 Task: Find connections with filter location Mulgund with filter topic #workingathomewith filter profile language Spanish with filter current company Ampere Electric Vehicles with filter school Lakshmi Narain College of Technology, Kalchuri Nagar, Raisen Road, Post Klua, Bhopal-462021 with filter industry Renewable Energy Equipment Manufacturing with filter service category Typing with filter keywords title Researcher
Action: Mouse moved to (494, 60)
Screenshot: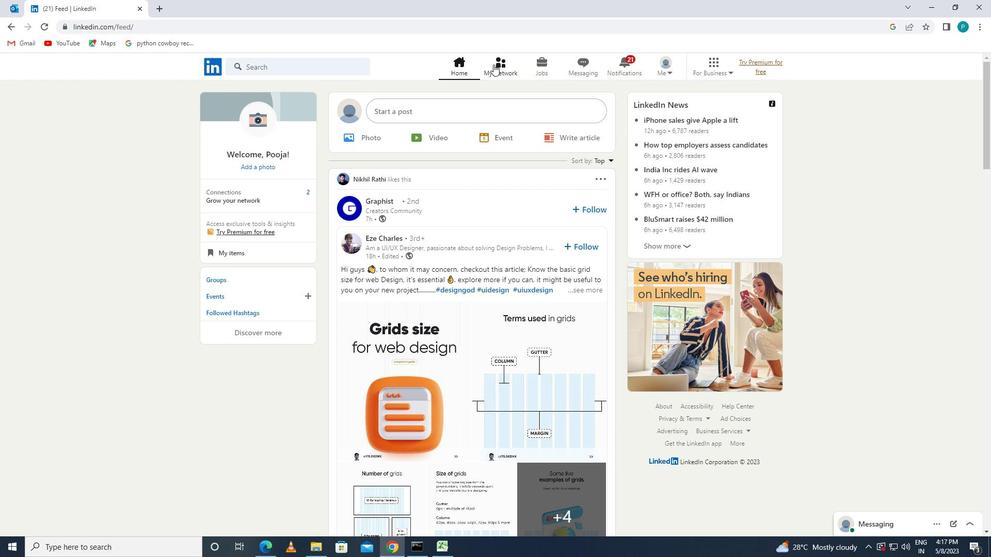 
Action: Mouse pressed left at (494, 60)
Screenshot: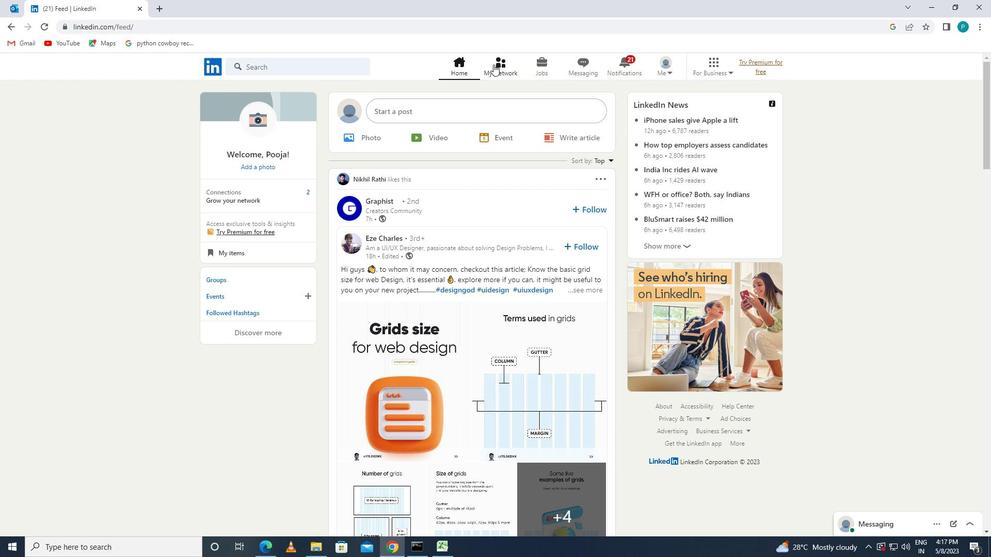 
Action: Mouse moved to (256, 119)
Screenshot: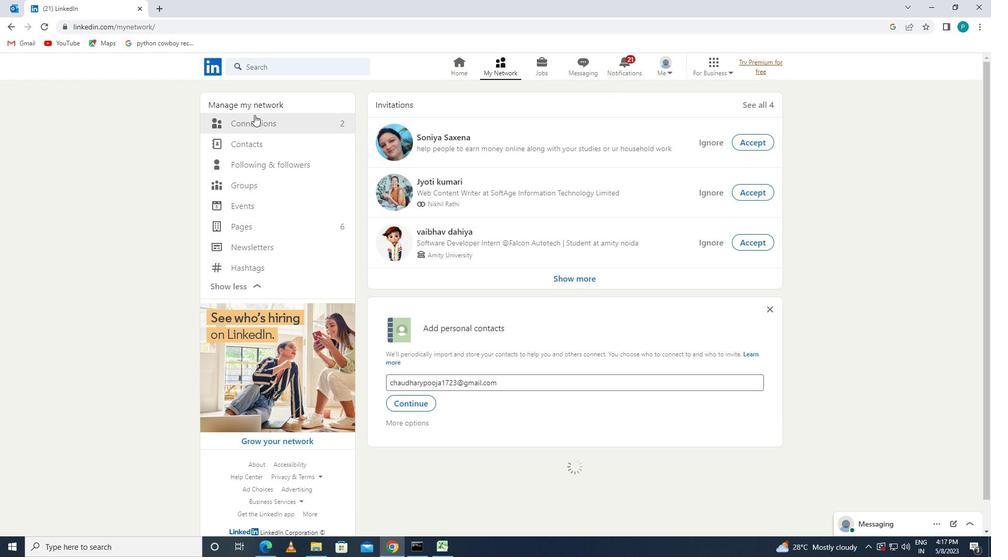 
Action: Mouse pressed left at (256, 119)
Screenshot: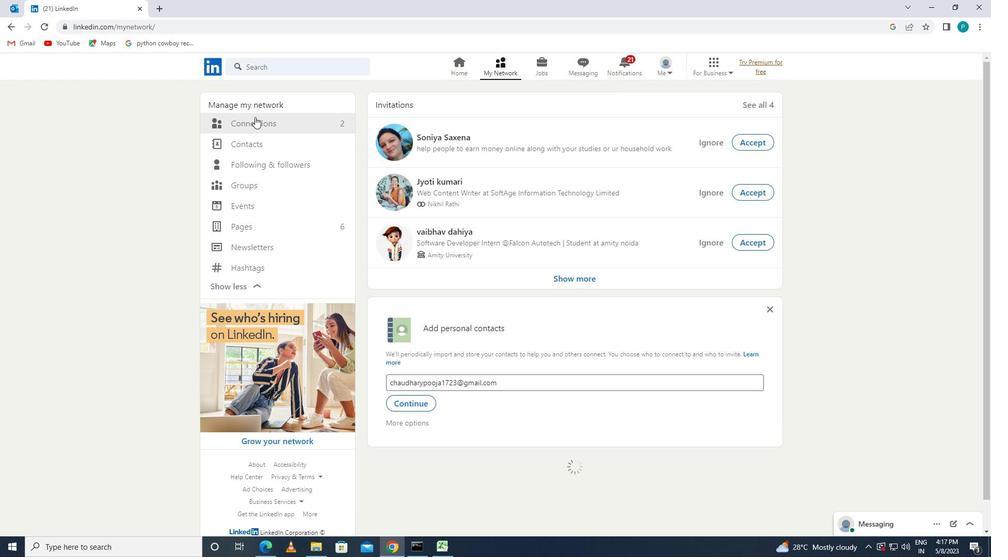 
Action: Mouse moved to (585, 129)
Screenshot: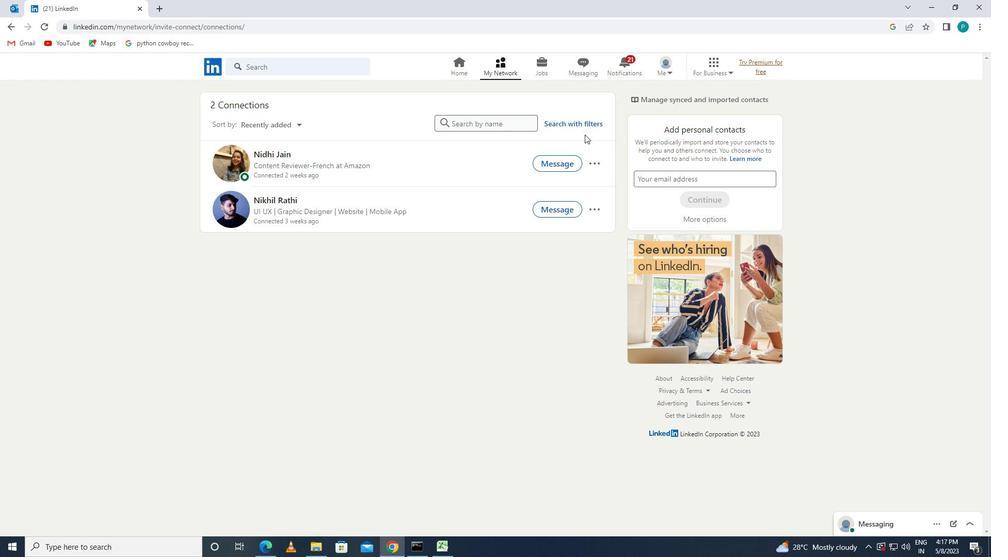 
Action: Mouse pressed left at (585, 129)
Screenshot: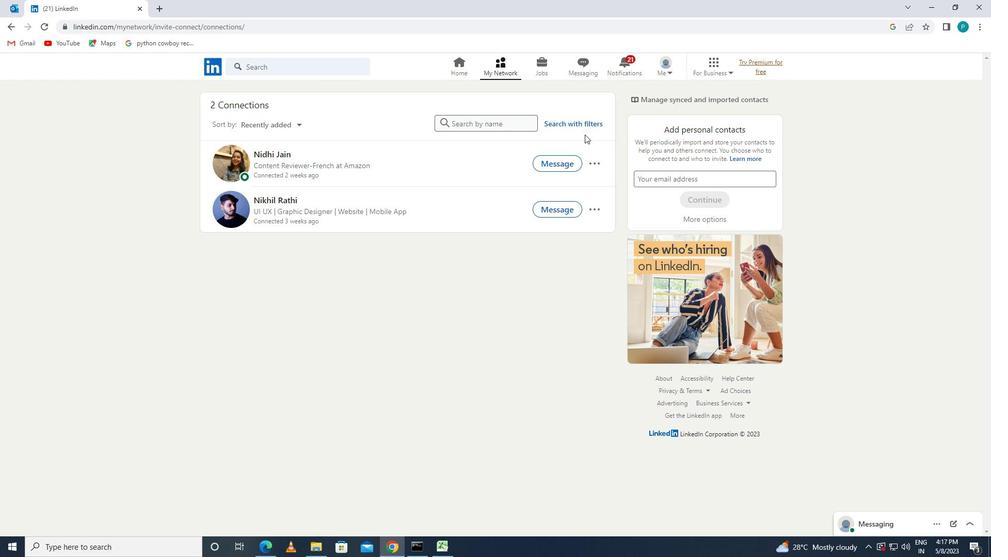 
Action: Mouse moved to (579, 126)
Screenshot: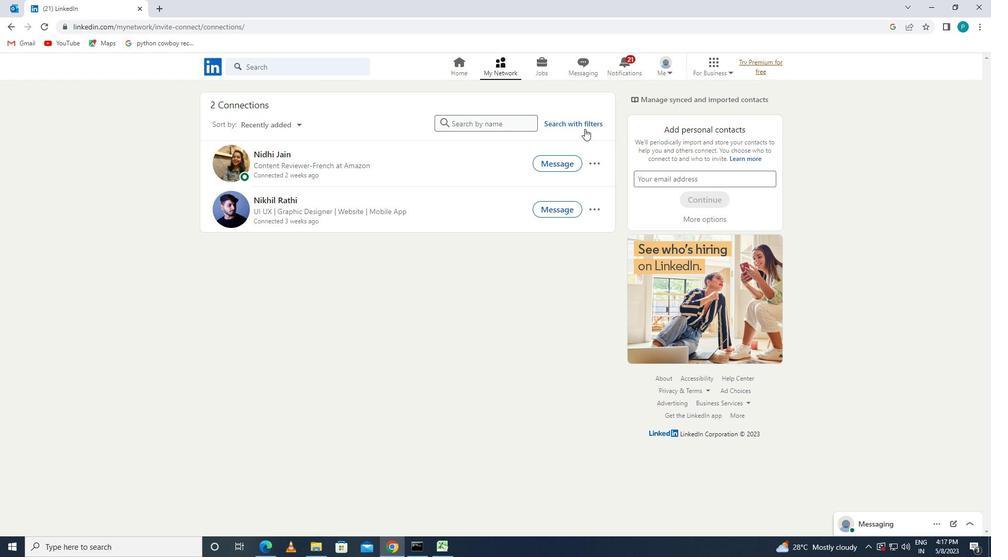 
Action: Mouse pressed left at (579, 126)
Screenshot: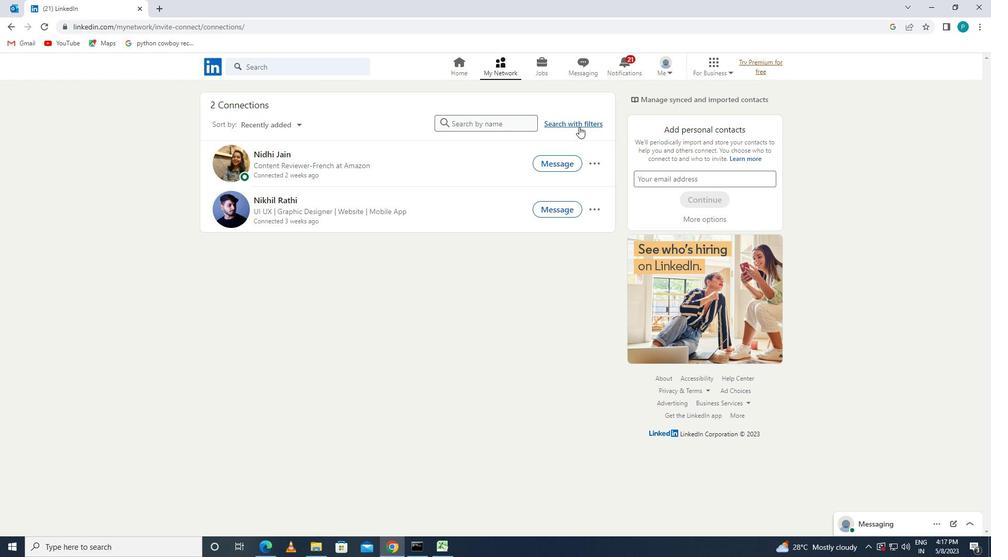 
Action: Mouse moved to (538, 94)
Screenshot: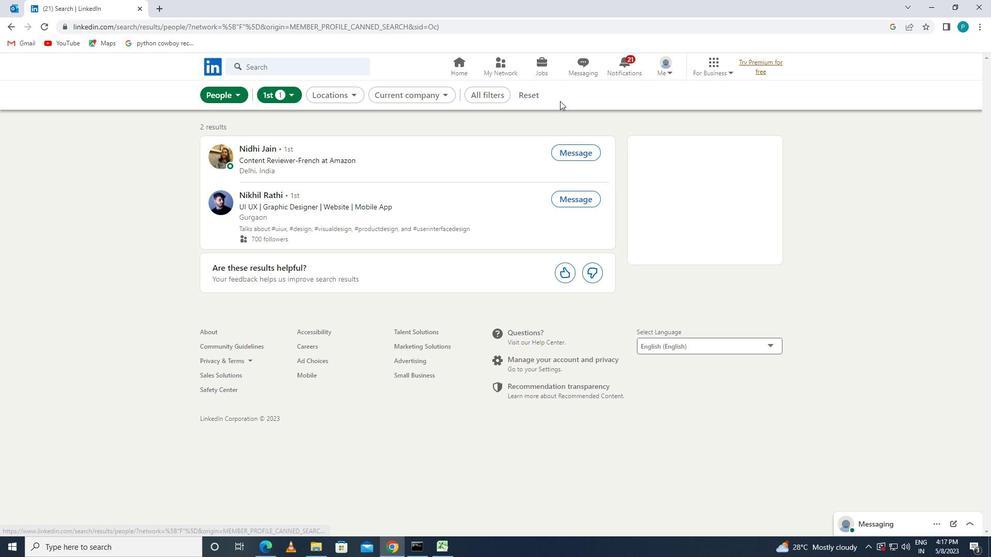 
Action: Mouse pressed left at (538, 94)
Screenshot: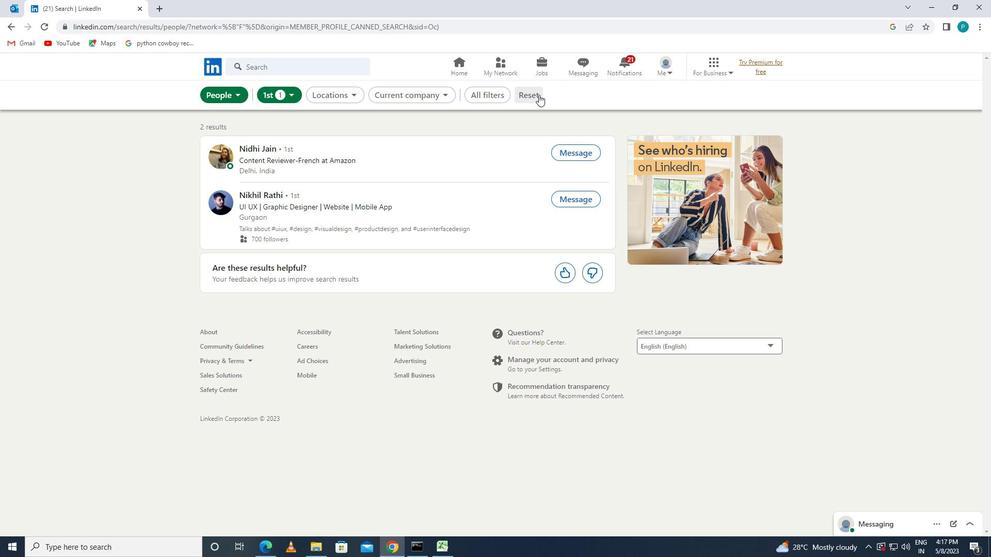 
Action: Mouse moved to (514, 94)
Screenshot: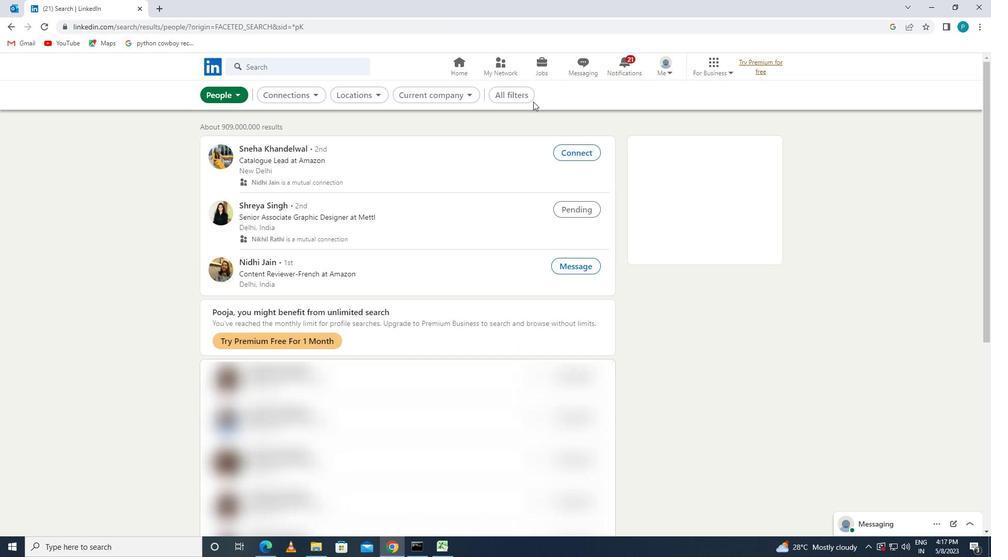 
Action: Mouse pressed left at (514, 94)
Screenshot: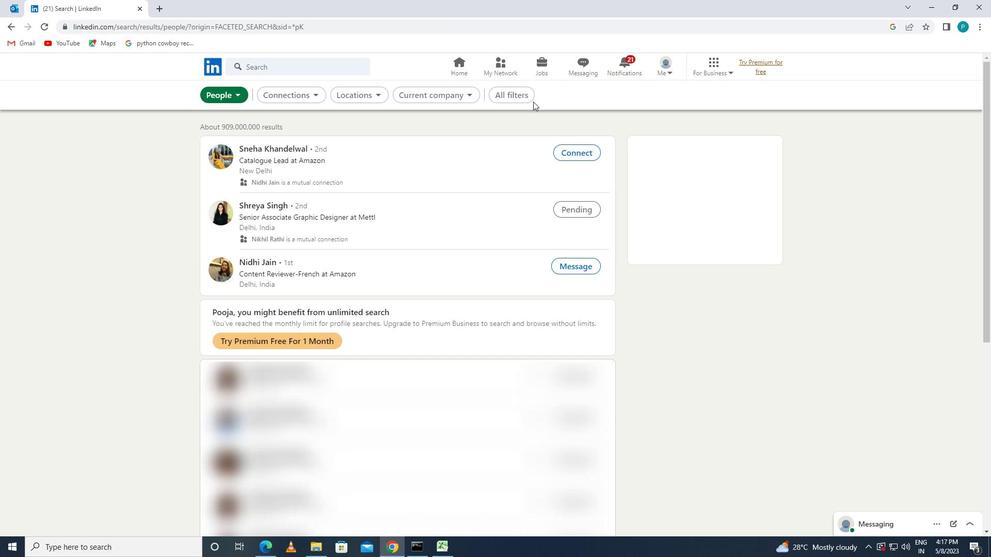
Action: Mouse moved to (754, 215)
Screenshot: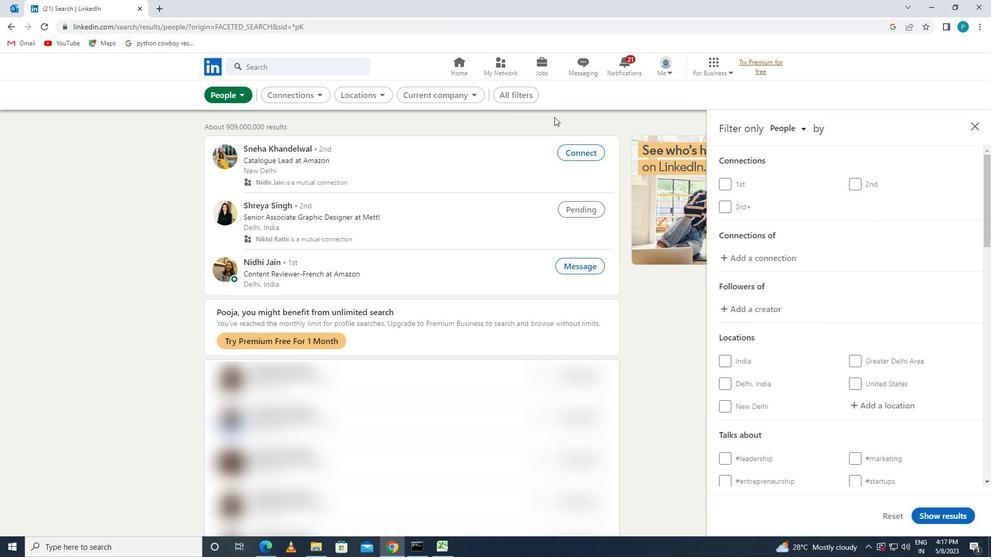 
Action: Mouse scrolled (754, 214) with delta (0, 0)
Screenshot: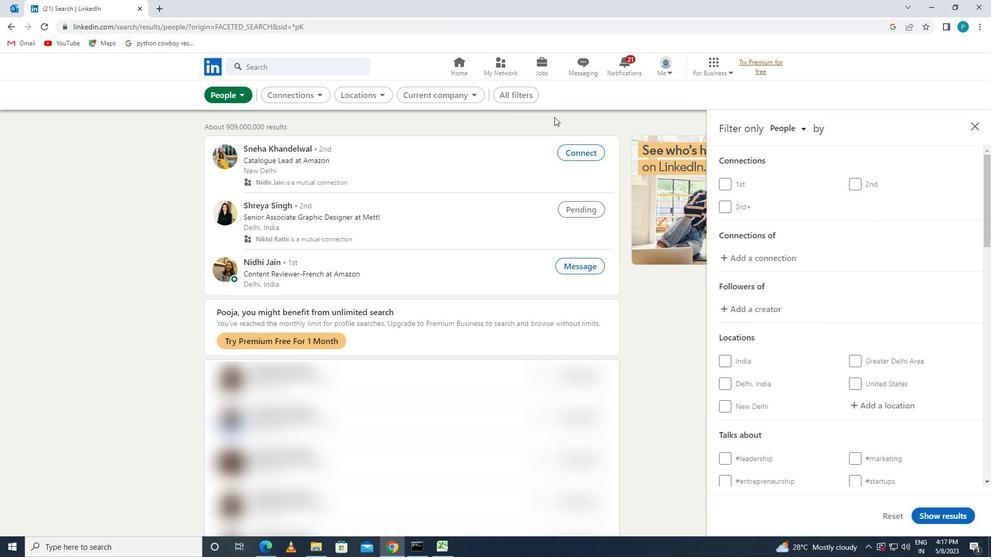
Action: Mouse moved to (756, 218)
Screenshot: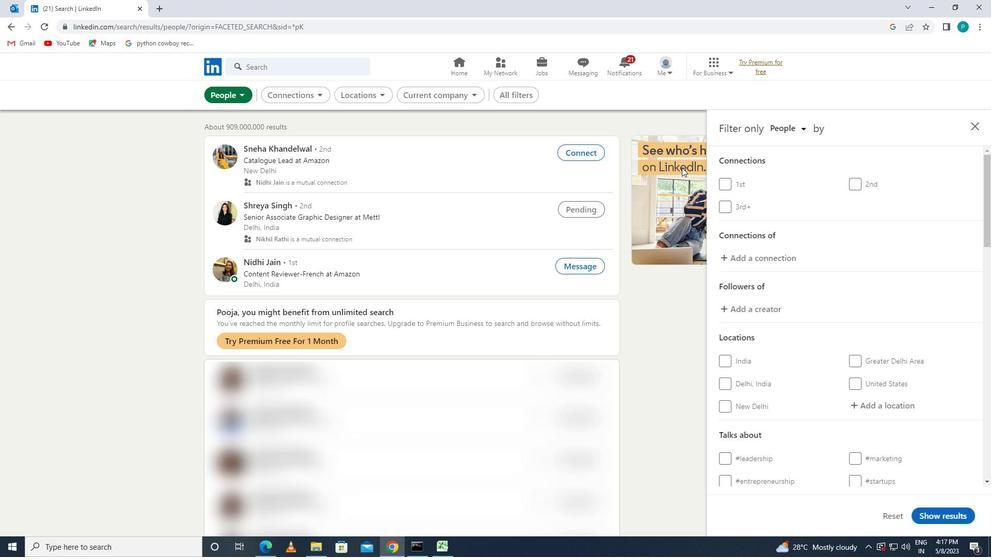 
Action: Mouse scrolled (756, 217) with delta (0, 0)
Screenshot: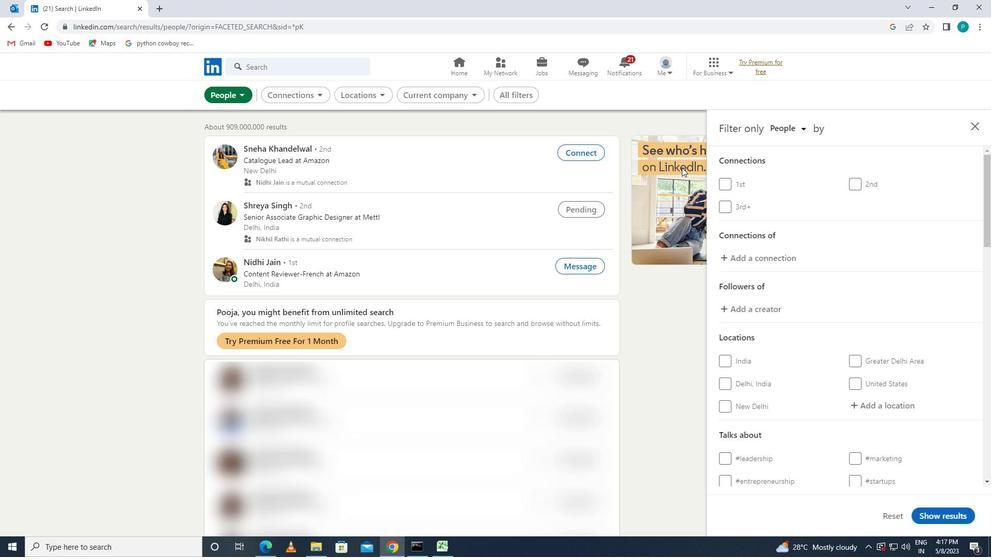 
Action: Mouse moved to (896, 327)
Screenshot: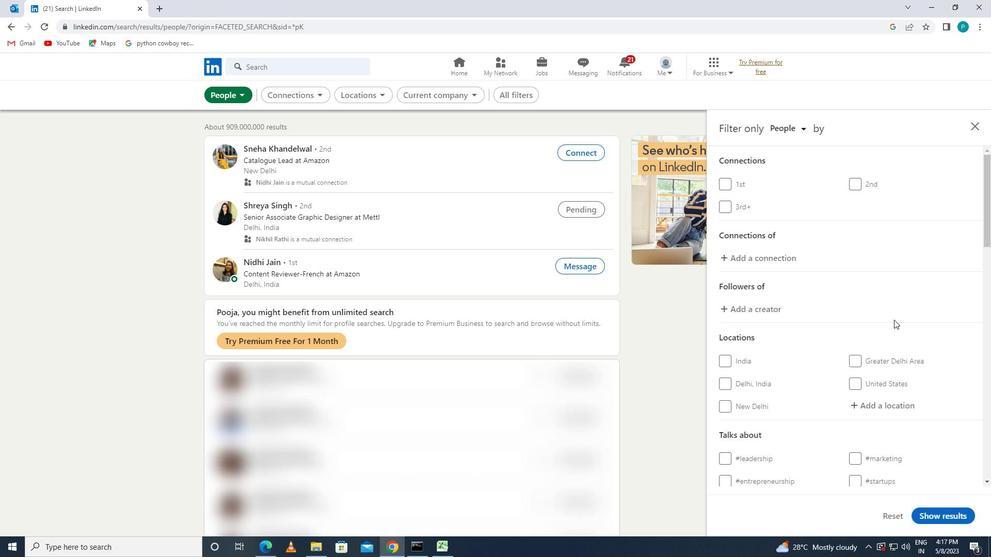 
Action: Mouse scrolled (896, 327) with delta (0, 0)
Screenshot: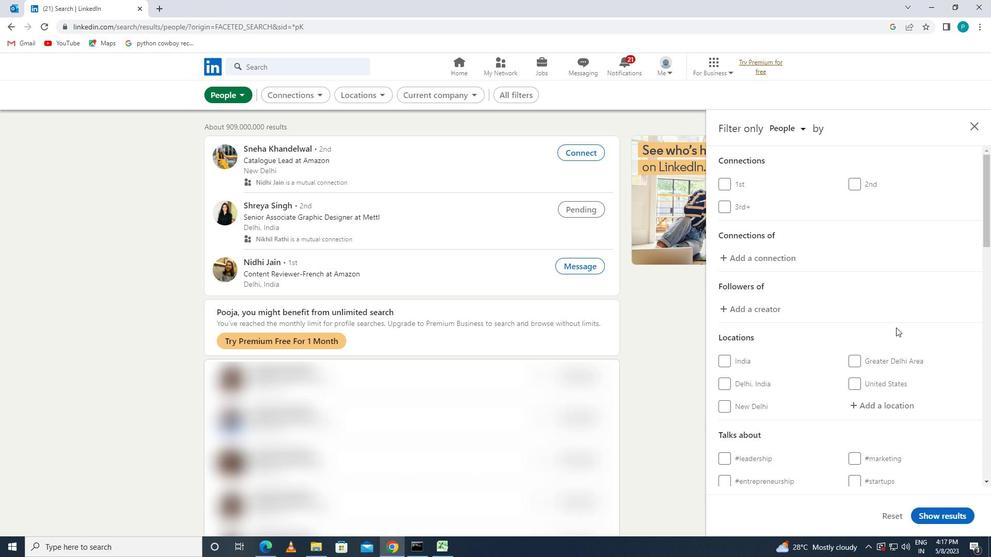 
Action: Mouse moved to (860, 254)
Screenshot: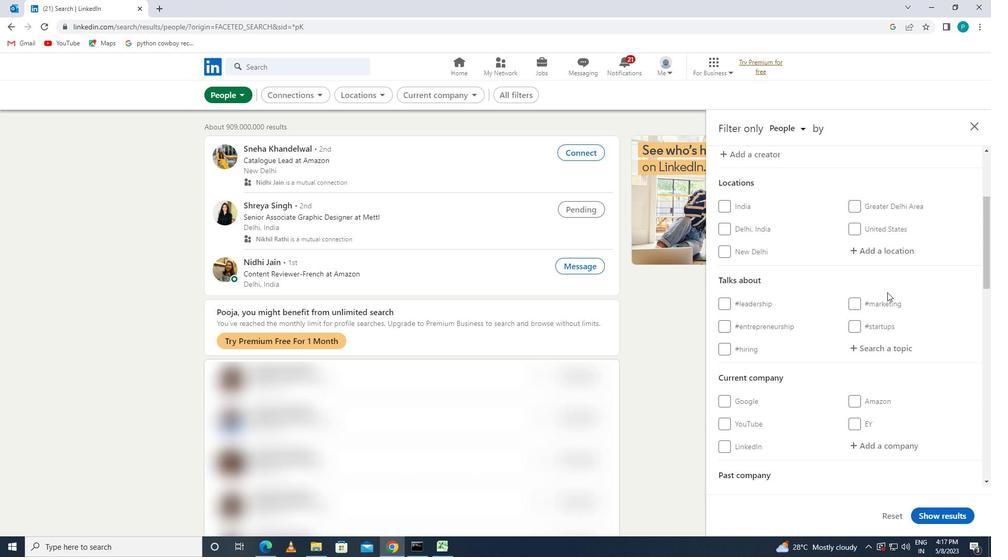 
Action: Mouse pressed left at (860, 254)
Screenshot: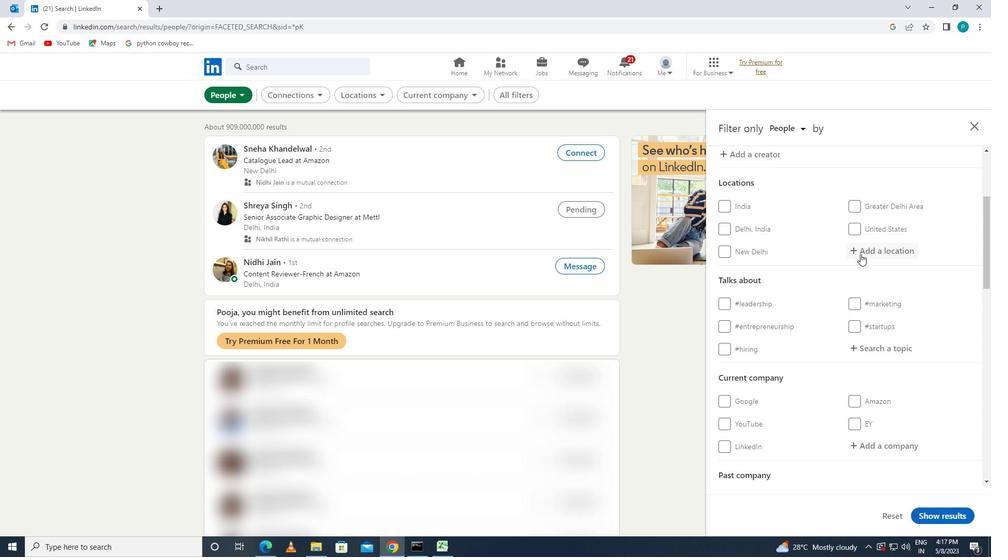 
Action: Key pressed <Key.caps_lock>m<Key.caps_lock>ulgund
Screenshot: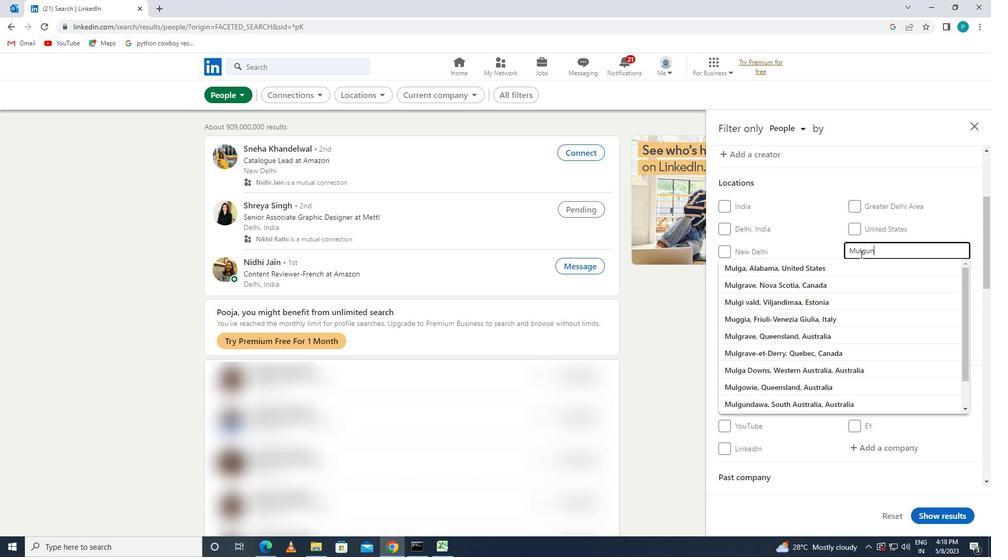 
Action: Mouse moved to (875, 348)
Screenshot: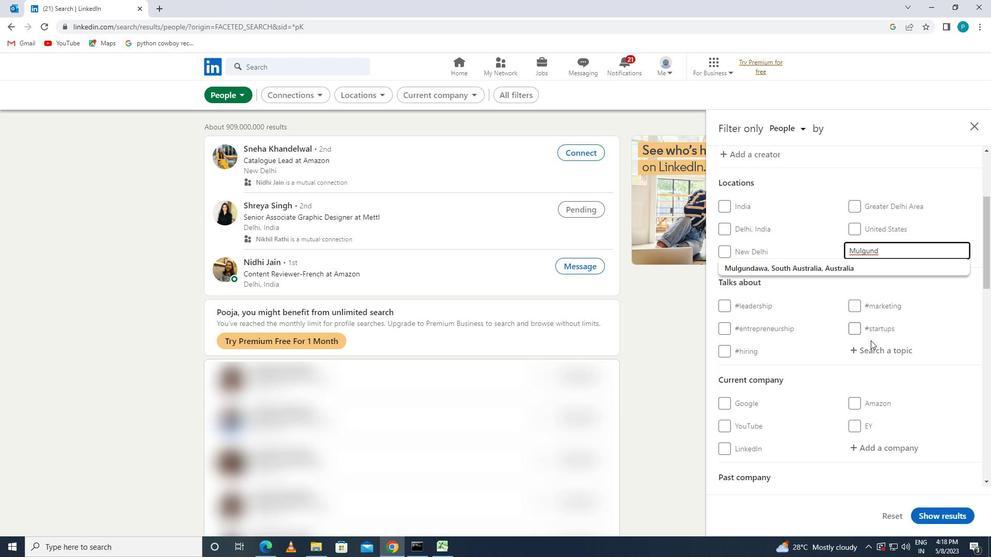 
Action: Mouse pressed left at (875, 348)
Screenshot: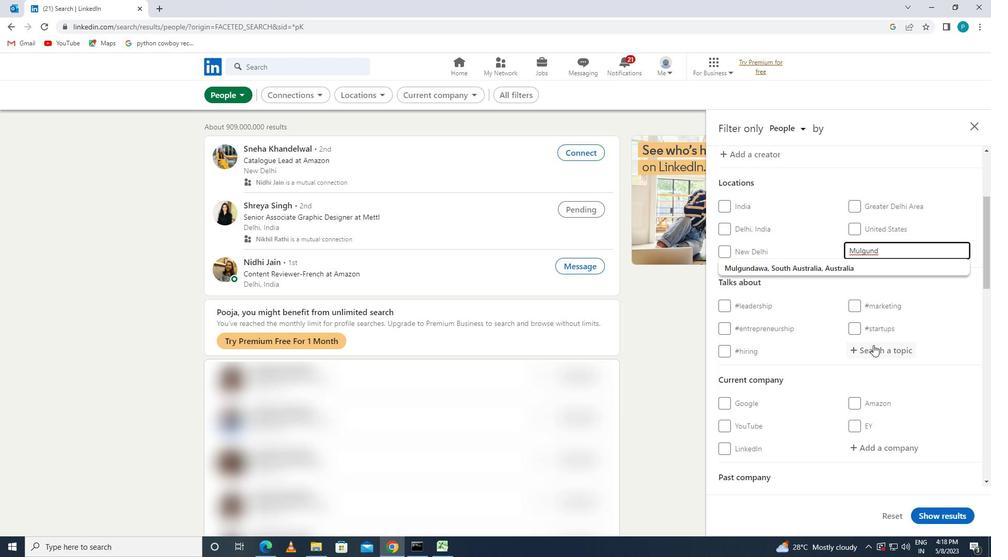 
Action: Key pressed <Key.shift>#WORKINGGATHOME
Screenshot: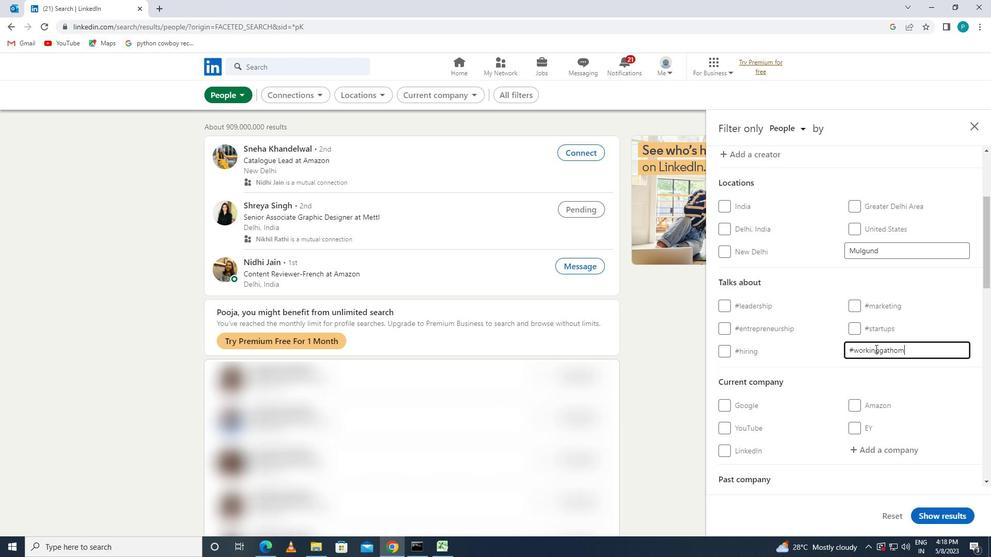 
Action: Mouse moved to (908, 372)
Screenshot: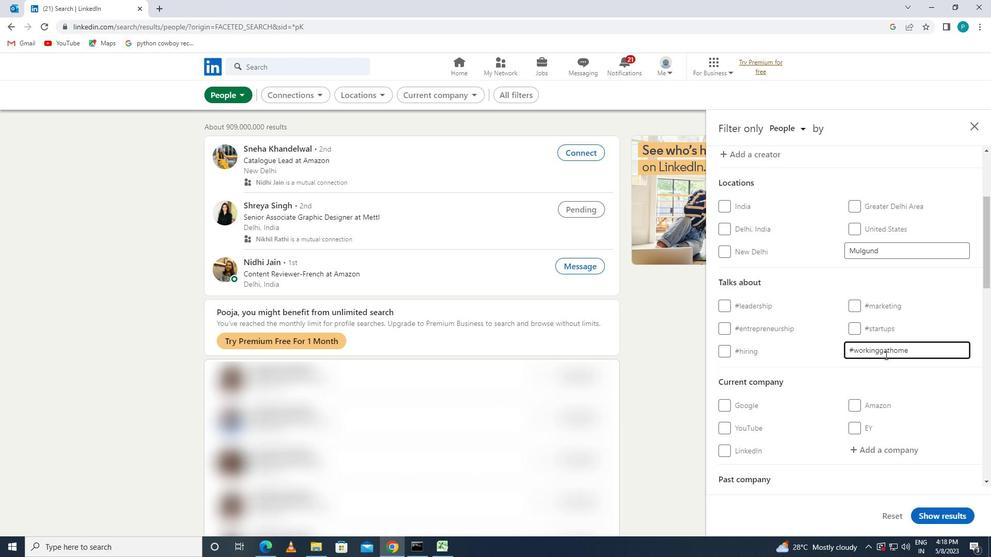 
Action: Mouse scrolled (908, 371) with delta (0, 0)
Screenshot: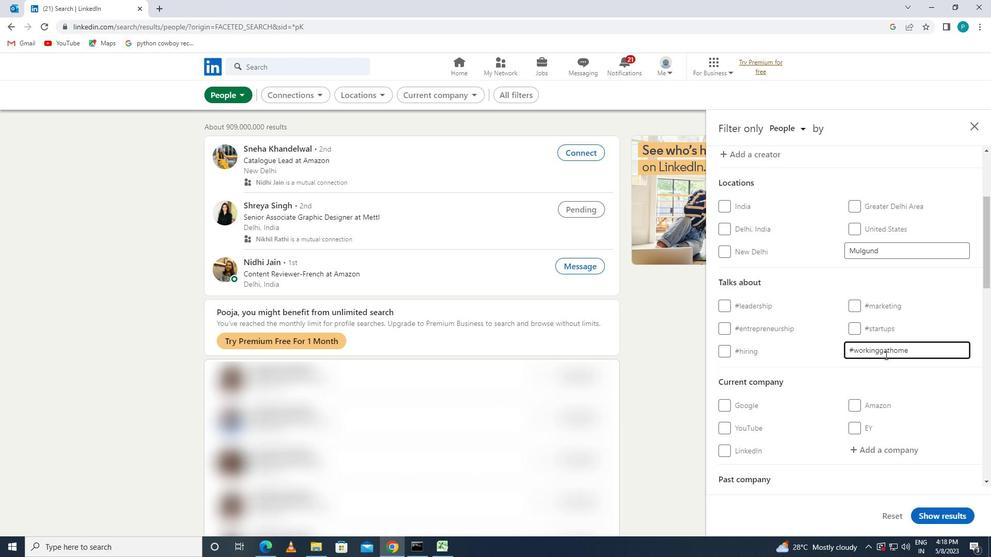 
Action: Mouse scrolled (908, 371) with delta (0, 0)
Screenshot: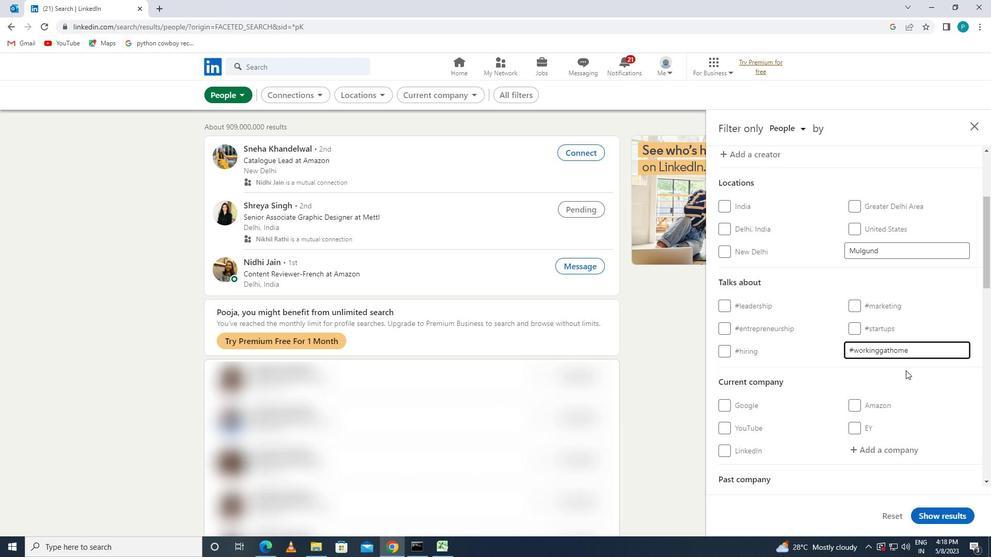
Action: Mouse moved to (887, 352)
Screenshot: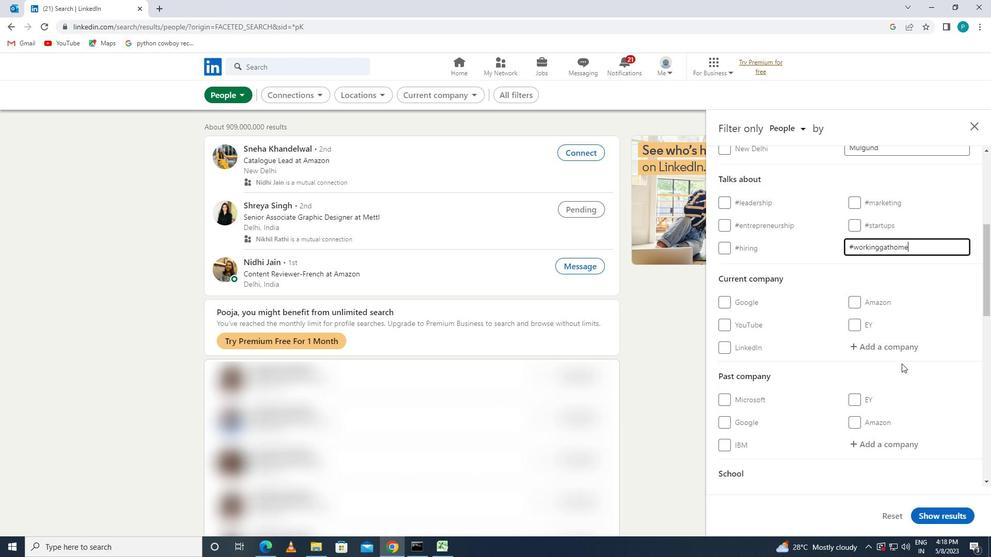 
Action: Mouse scrolled (887, 352) with delta (0, 0)
Screenshot: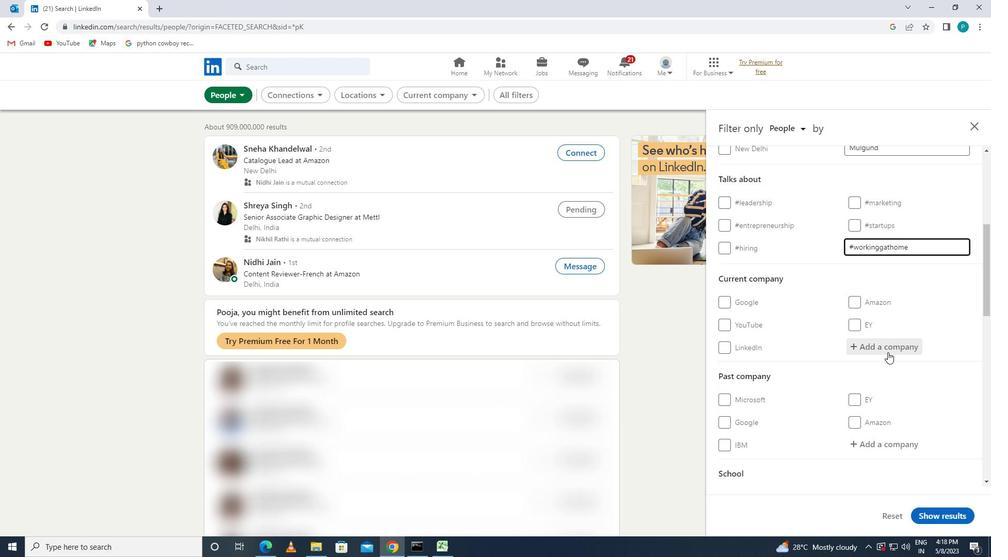 
Action: Mouse moved to (887, 352)
Screenshot: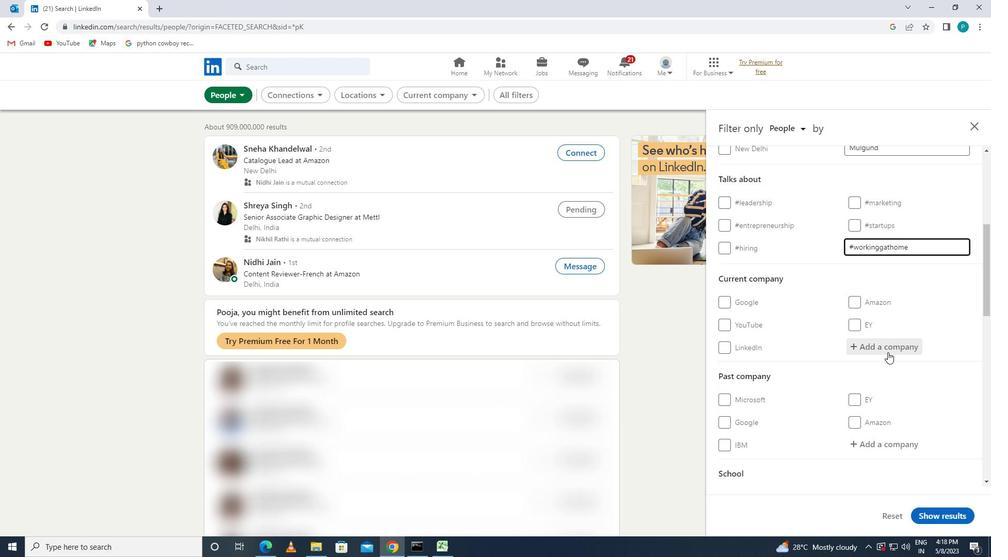 
Action: Mouse scrolled (887, 352) with delta (0, 0)
Screenshot: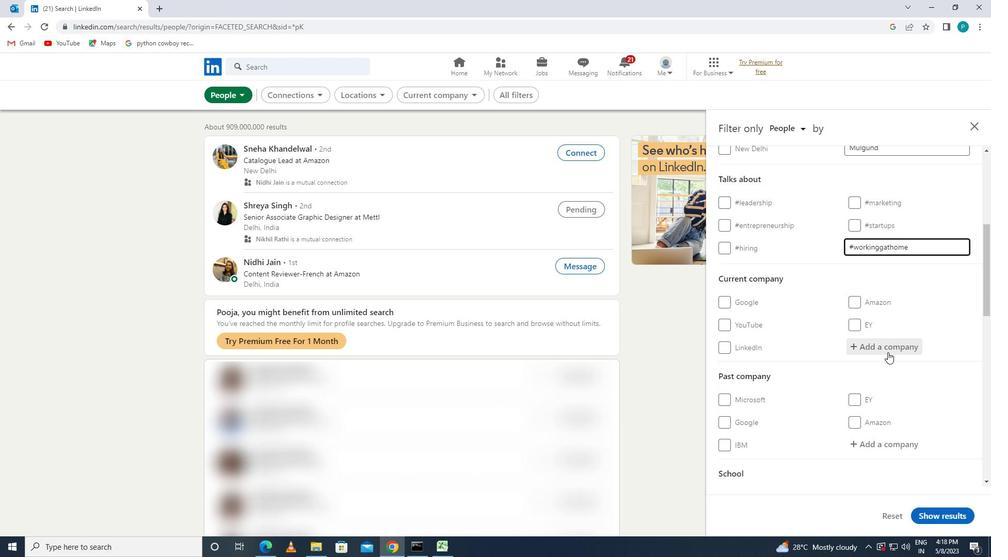 
Action: Mouse scrolled (887, 352) with delta (0, 0)
Screenshot: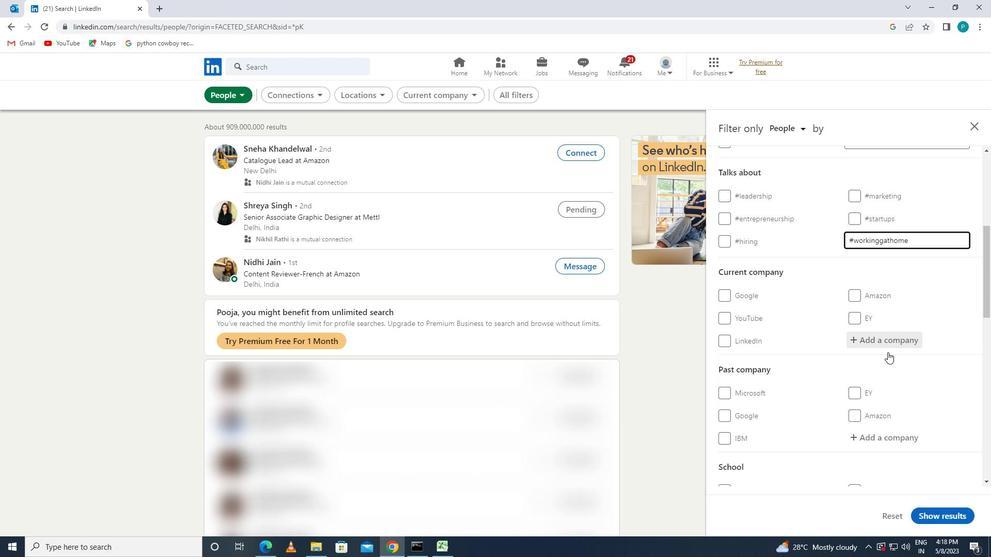 
Action: Mouse scrolled (887, 352) with delta (0, 0)
Screenshot: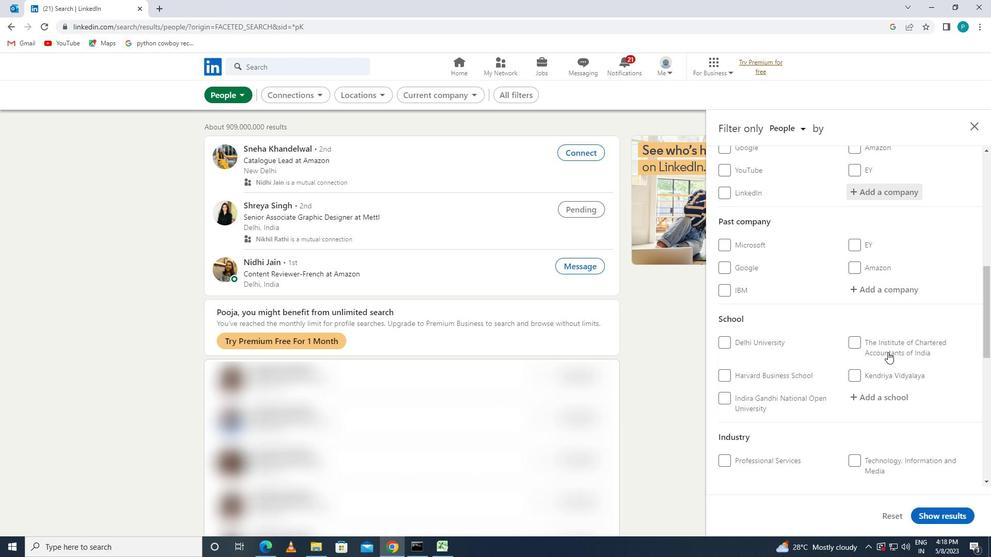 
Action: Mouse moved to (887, 352)
Screenshot: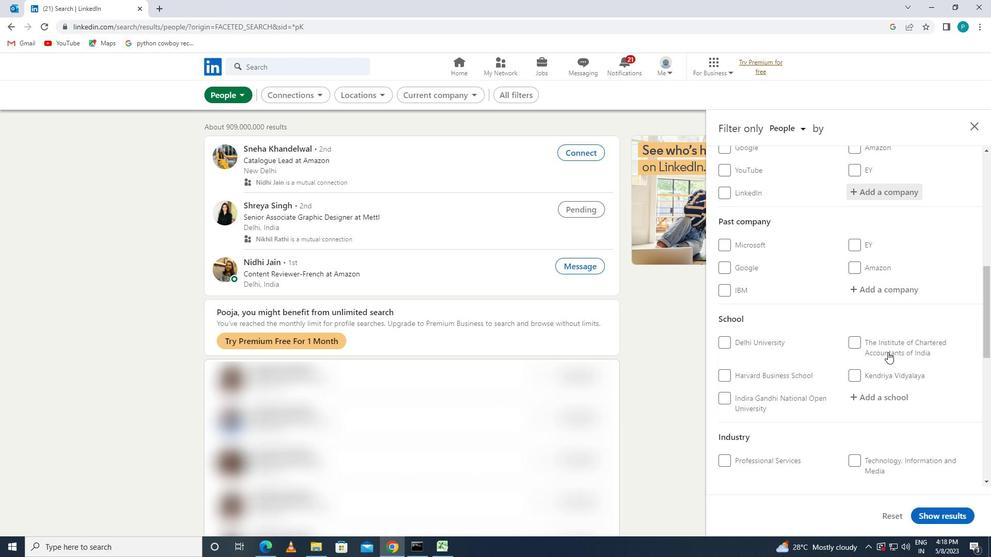 
Action: Mouse scrolled (887, 352) with delta (0, 0)
Screenshot: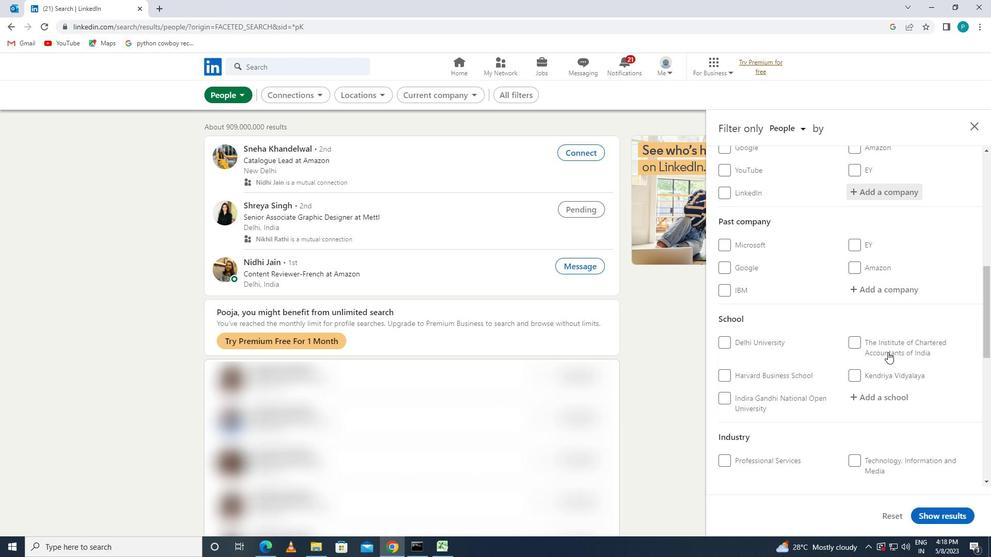 
Action: Mouse moved to (789, 341)
Screenshot: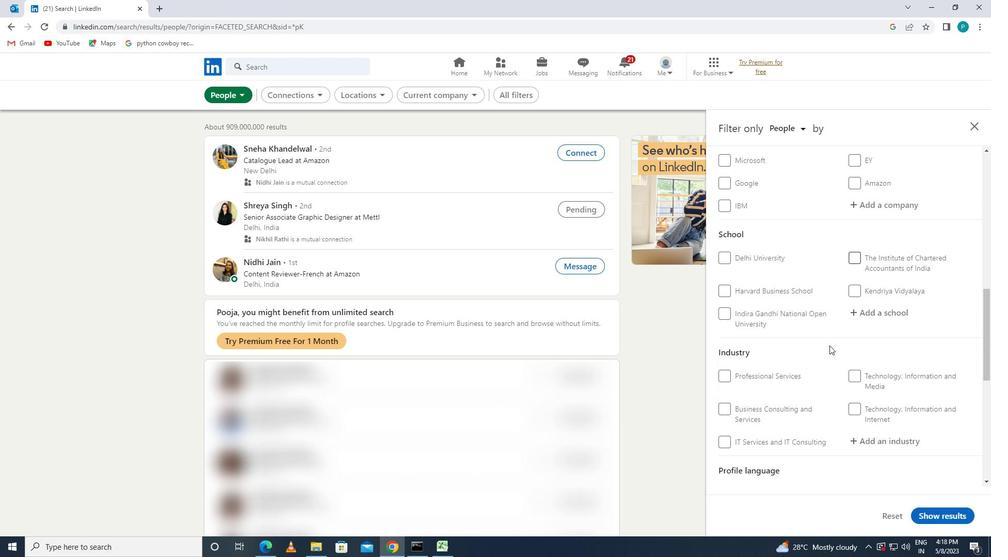 
Action: Mouse scrolled (789, 341) with delta (0, 0)
Screenshot: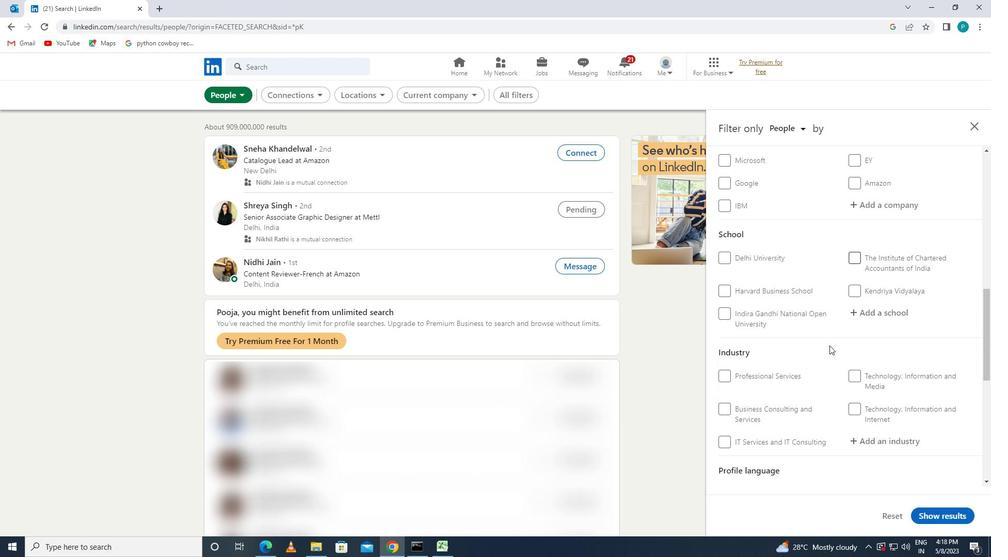 
Action: Mouse moved to (788, 344)
Screenshot: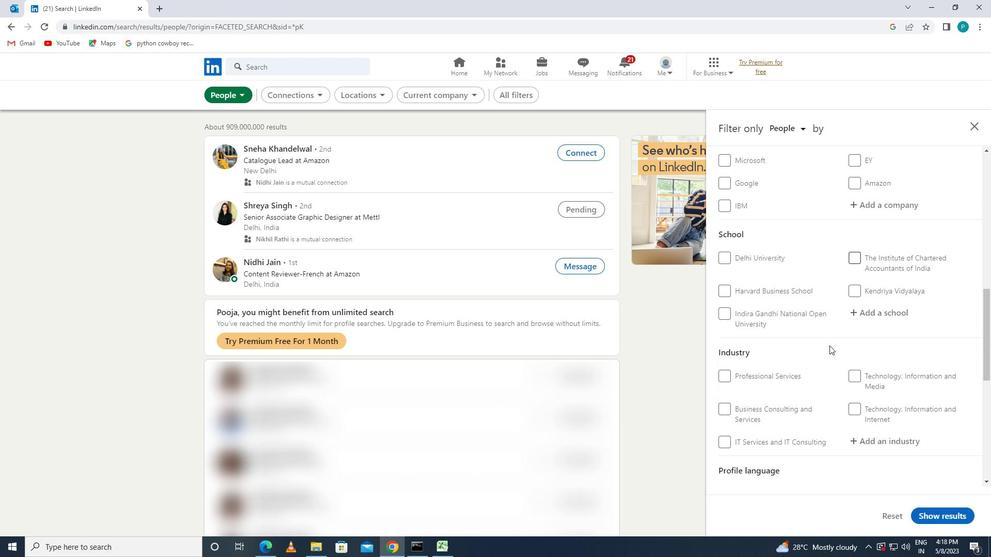 
Action: Mouse scrolled (788, 343) with delta (0, 0)
Screenshot: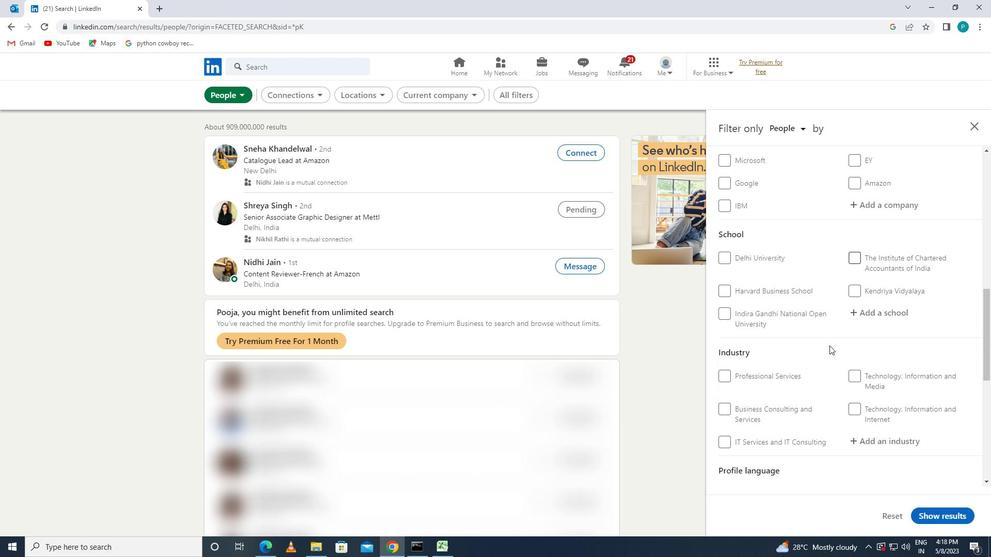 
Action: Mouse moved to (785, 348)
Screenshot: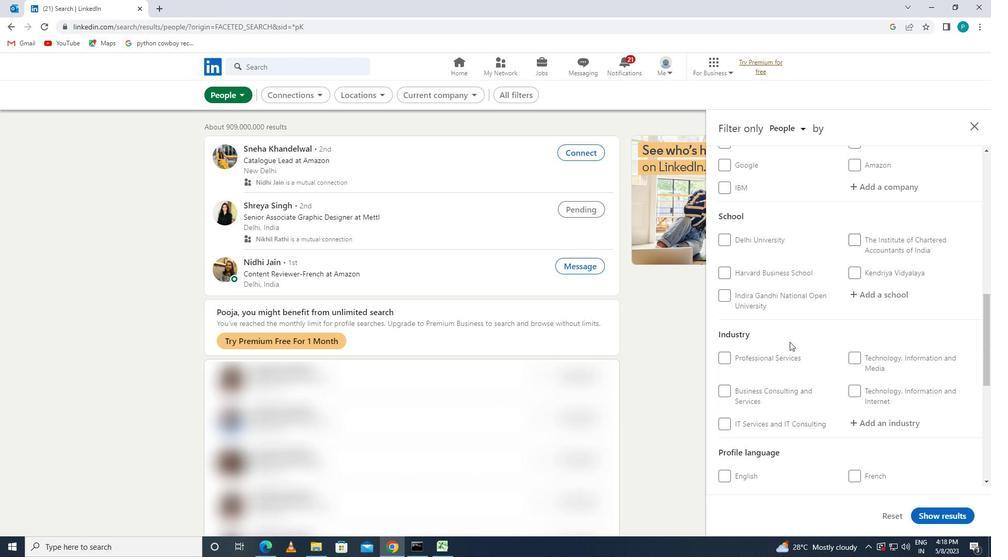 
Action: Mouse scrolled (785, 348) with delta (0, 0)
Screenshot: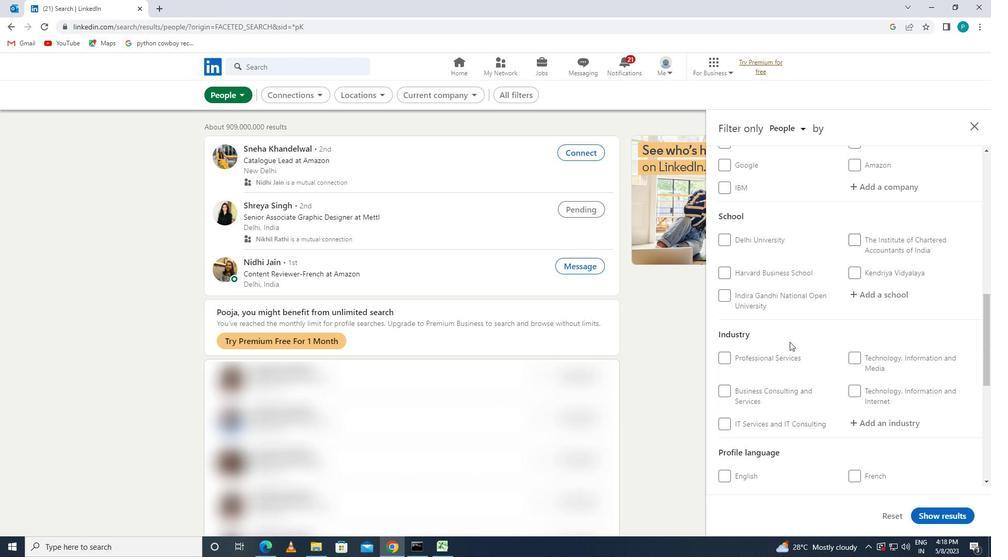 
Action: Mouse moved to (738, 346)
Screenshot: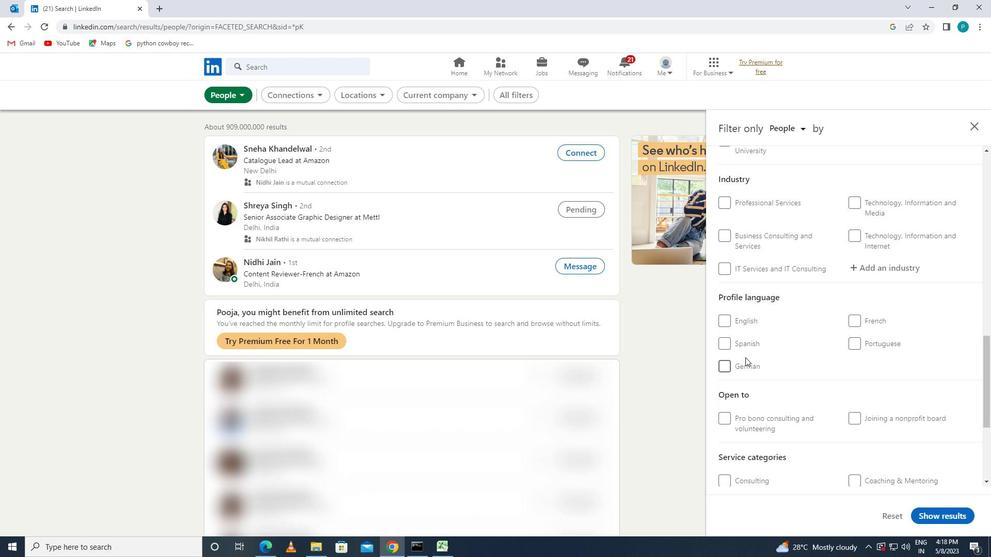 
Action: Mouse pressed left at (738, 346)
Screenshot: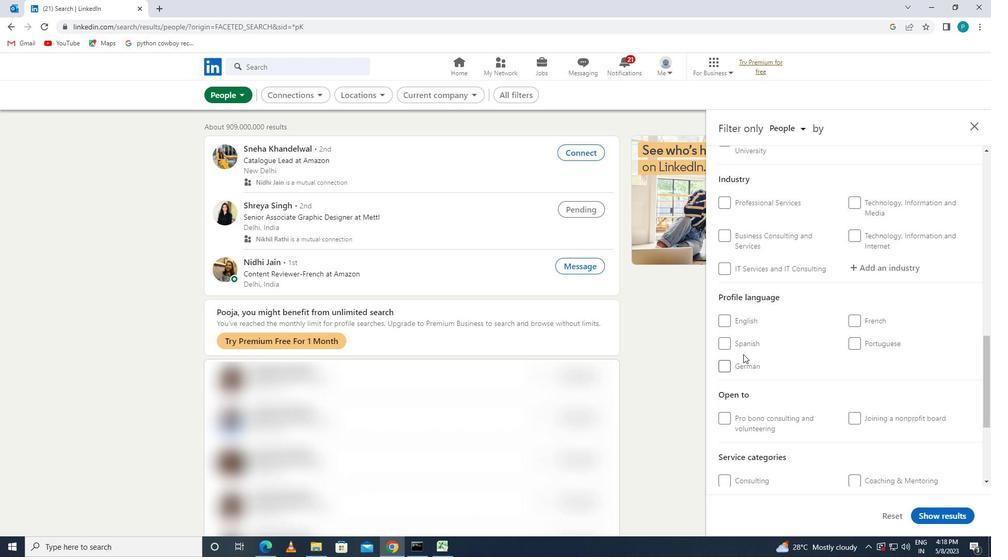 
Action: Mouse moved to (884, 346)
Screenshot: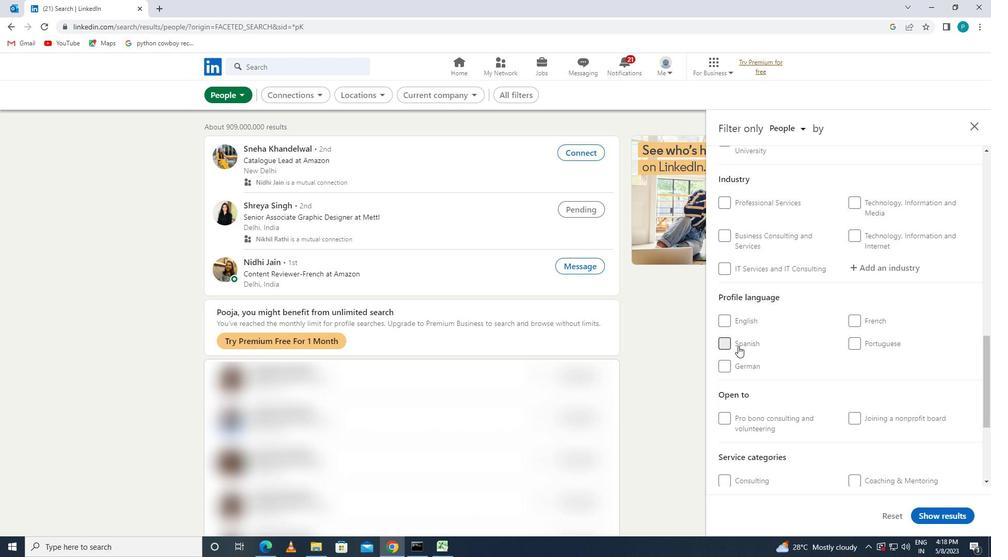 
Action: Mouse scrolled (884, 346) with delta (0, 0)
Screenshot: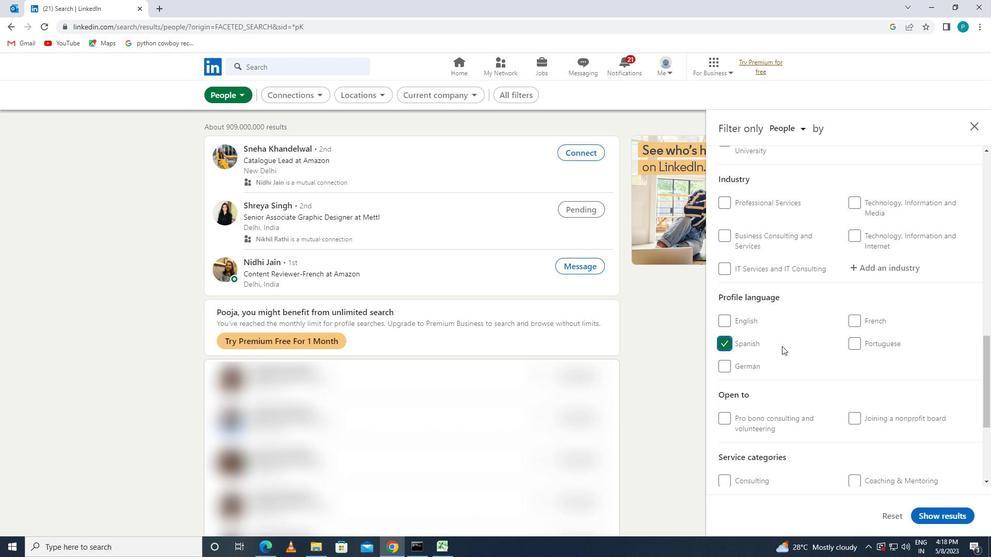 
Action: Mouse scrolled (884, 346) with delta (0, 0)
Screenshot: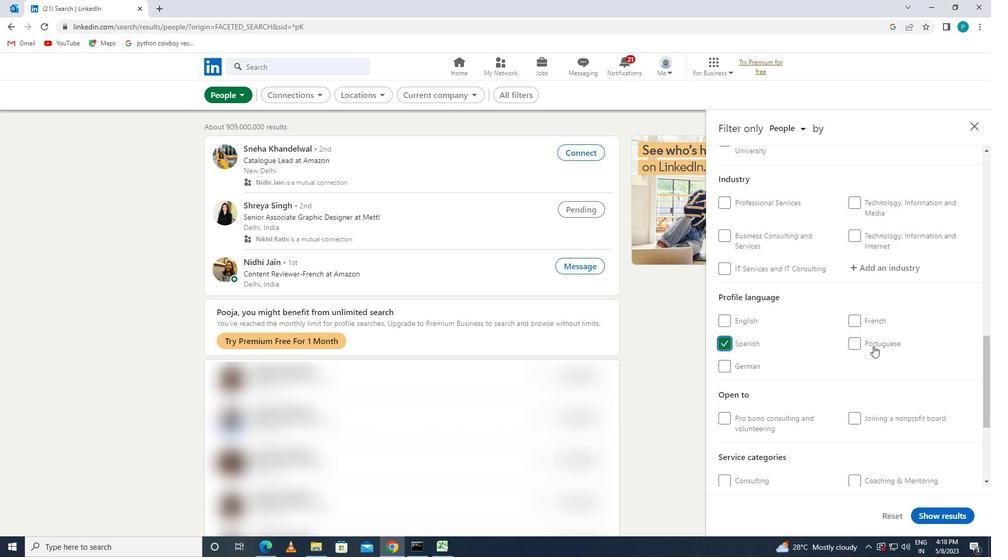 
Action: Mouse scrolled (884, 346) with delta (0, 0)
Screenshot: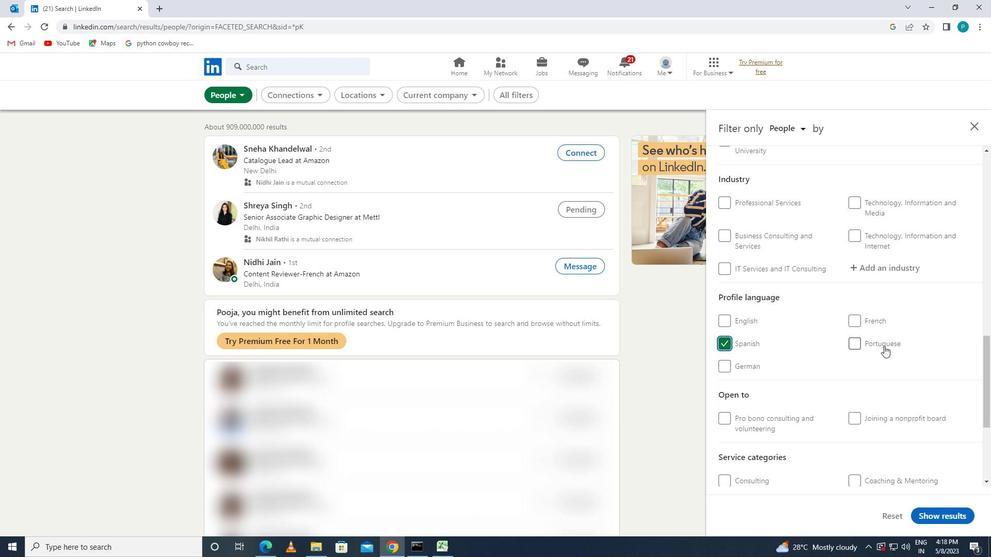 
Action: Mouse moved to (885, 342)
Screenshot: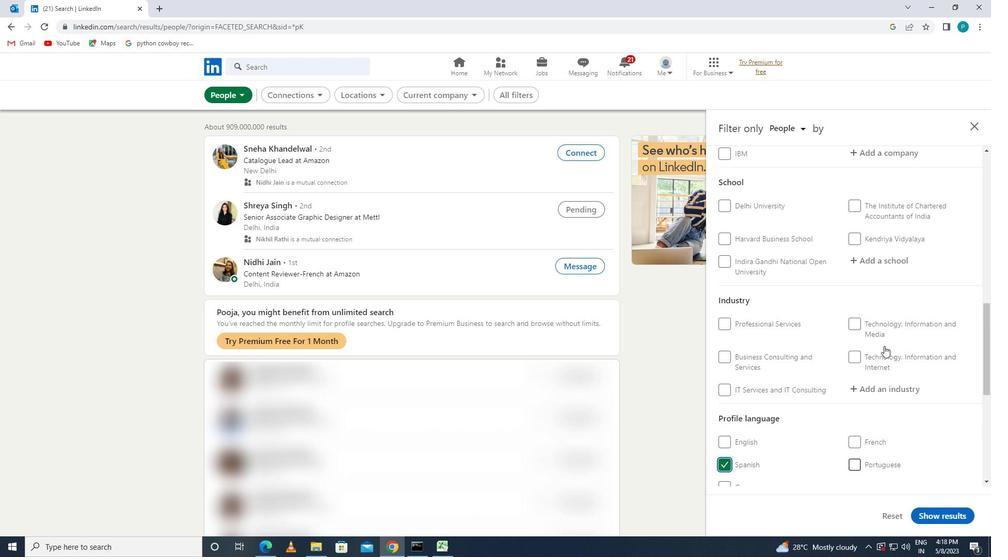 
Action: Mouse scrolled (885, 342) with delta (0, 0)
Screenshot: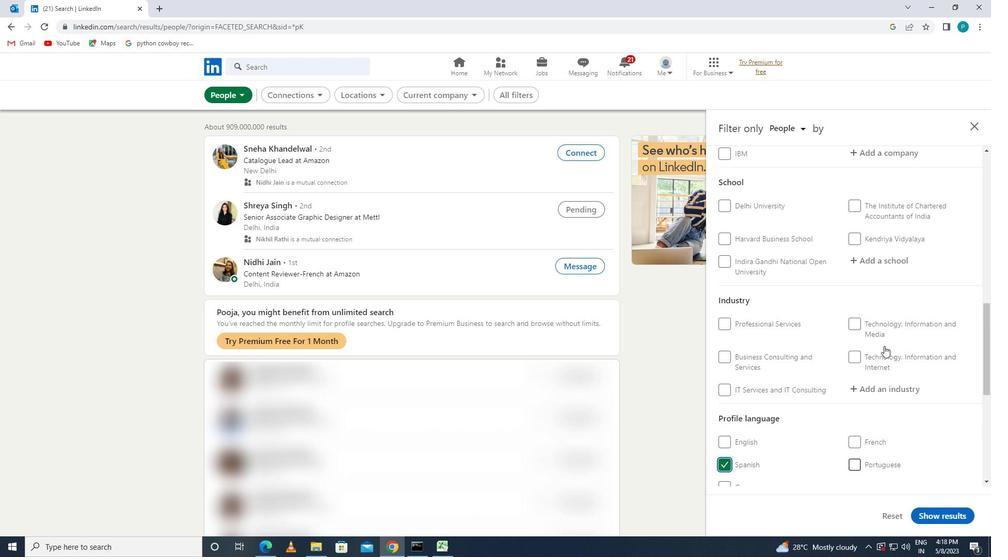 
Action: Mouse moved to (885, 341)
Screenshot: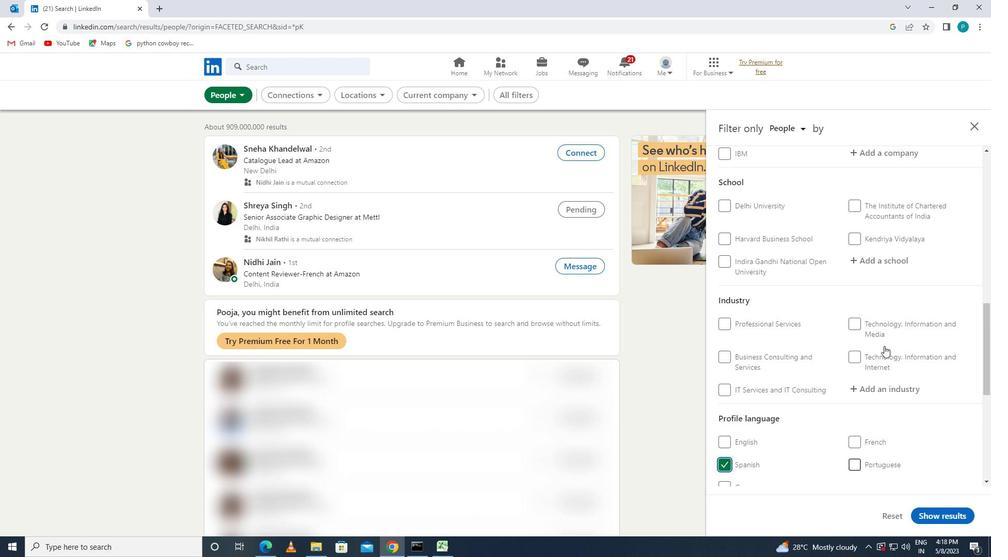 
Action: Mouse scrolled (885, 342) with delta (0, 0)
Screenshot: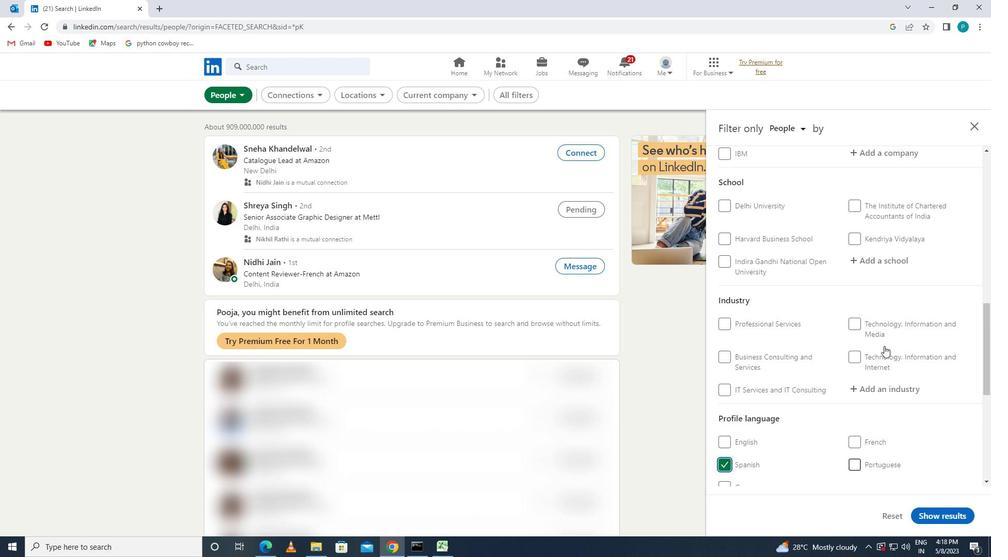 
Action: Mouse scrolled (885, 342) with delta (0, 0)
Screenshot: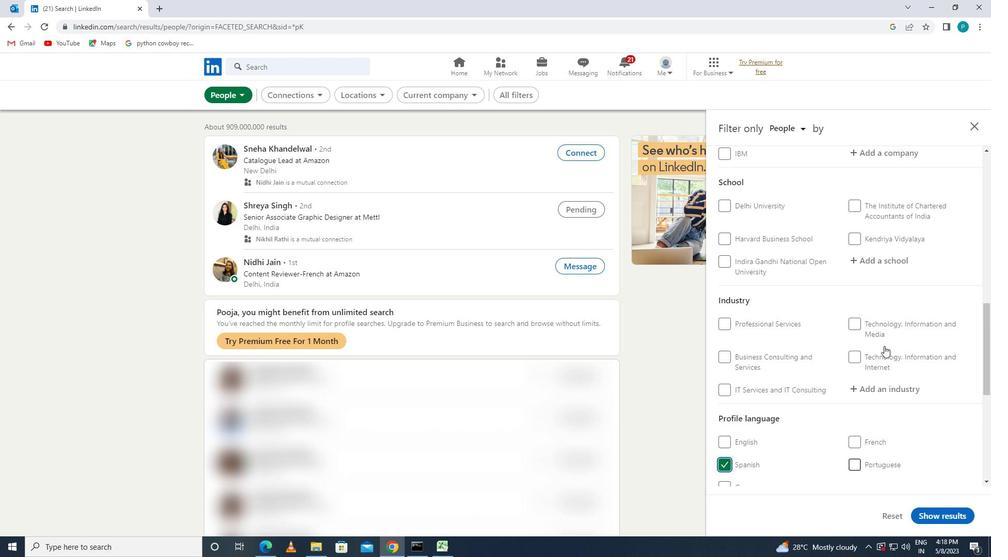 
Action: Mouse scrolled (885, 342) with delta (0, 0)
Screenshot: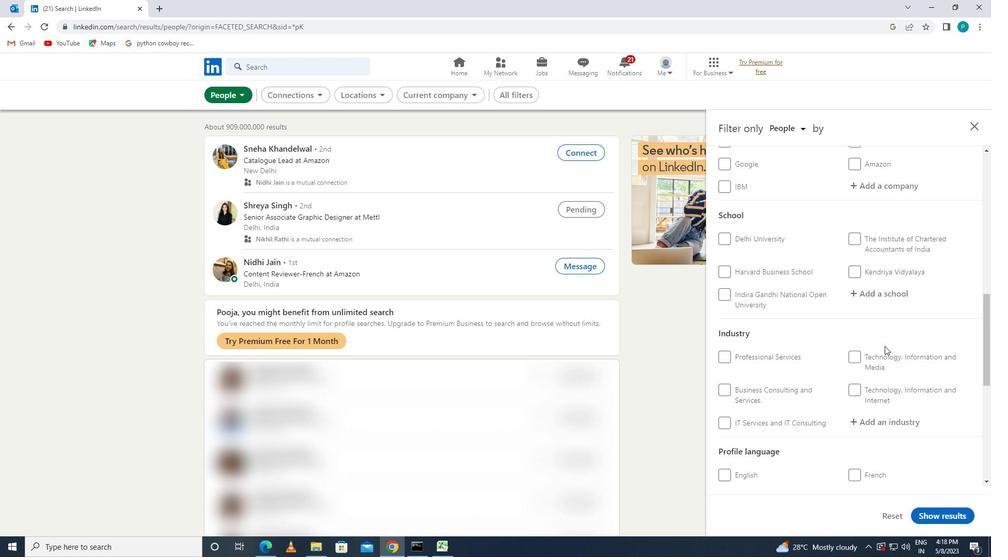 
Action: Mouse moved to (870, 297)
Screenshot: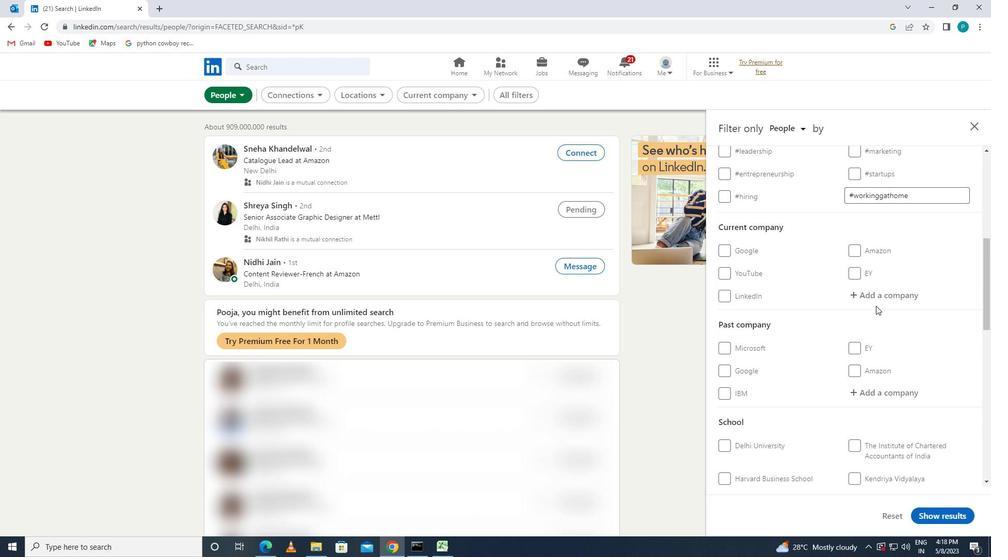 
Action: Mouse pressed left at (870, 297)
Screenshot: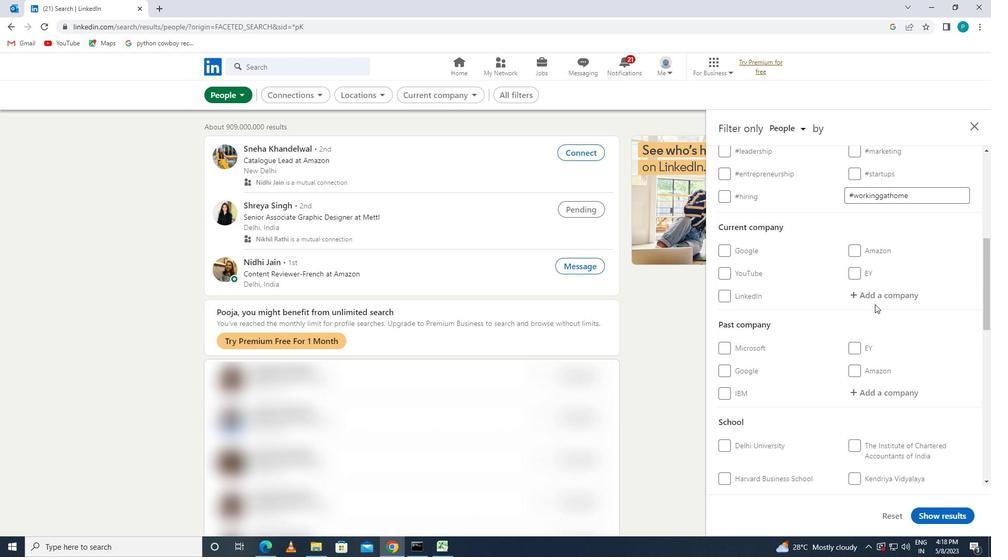 
Action: Key pressed <Key.caps_lock>A<Key.caps_lock>MPERE
Screenshot: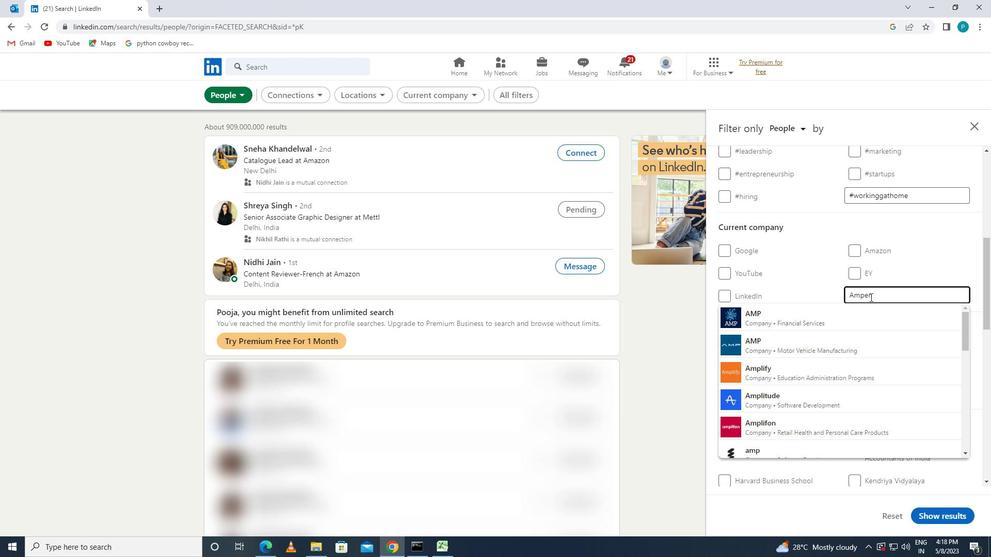 
Action: Mouse moved to (848, 339)
Screenshot: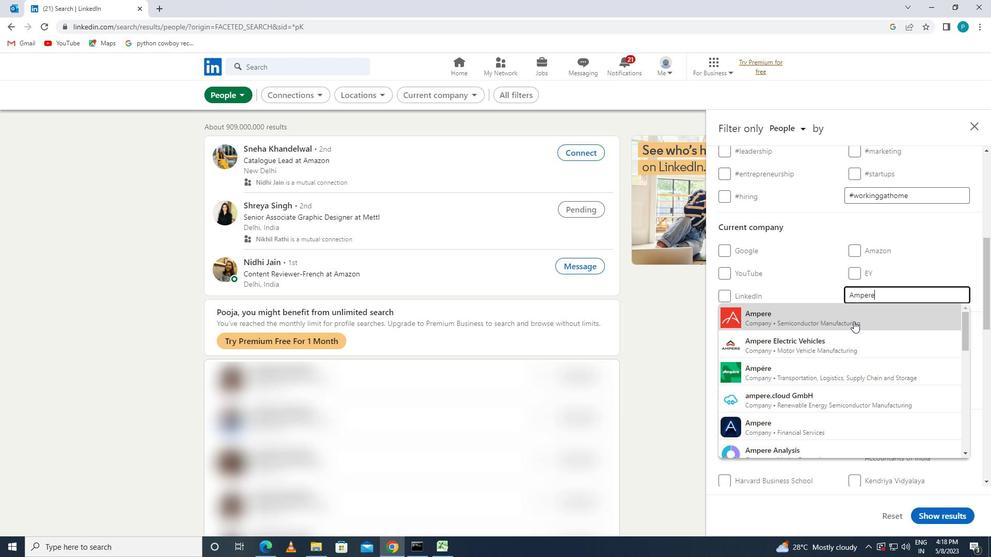 
Action: Mouse pressed left at (848, 339)
Screenshot: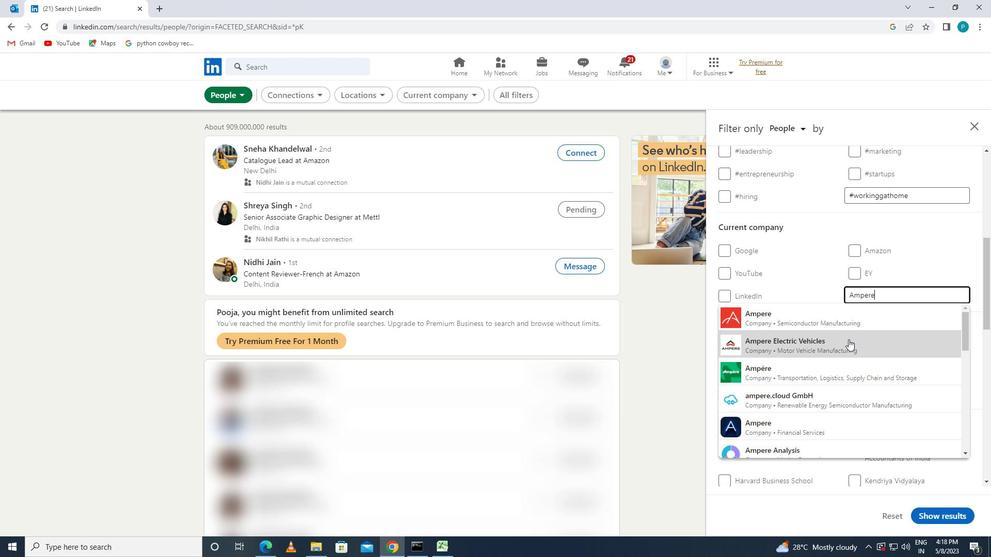 
Action: Mouse moved to (860, 348)
Screenshot: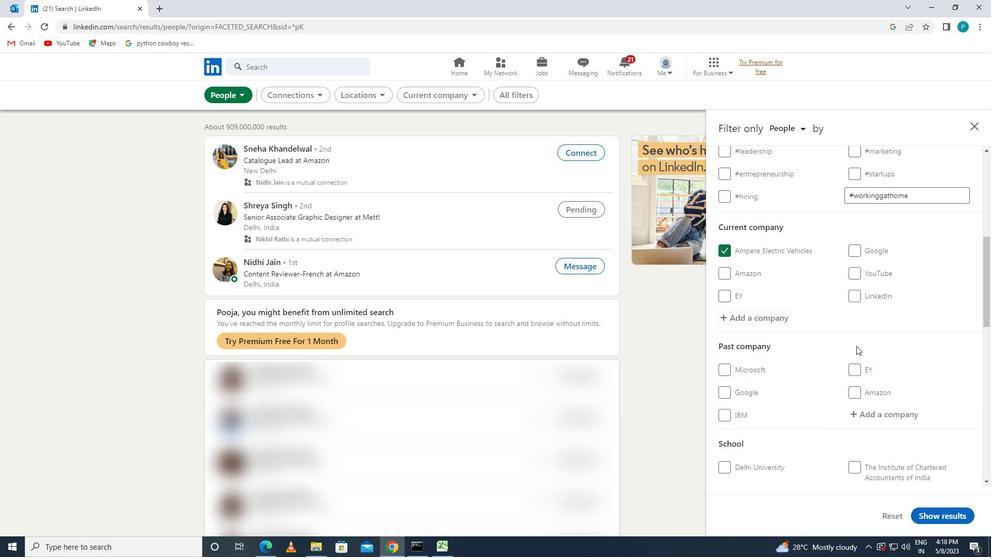 
Action: Mouse scrolled (860, 348) with delta (0, 0)
Screenshot: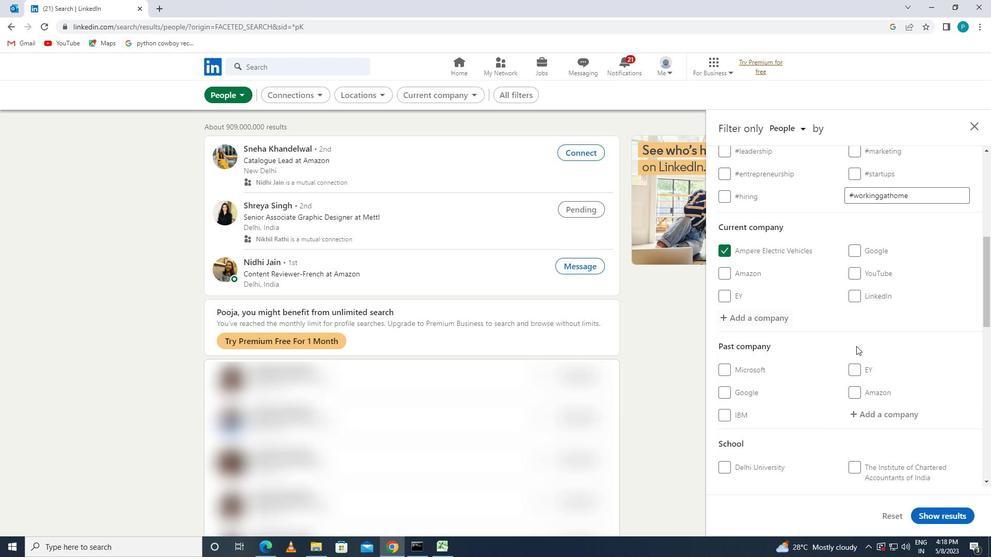 
Action: Mouse scrolled (860, 348) with delta (0, 0)
Screenshot: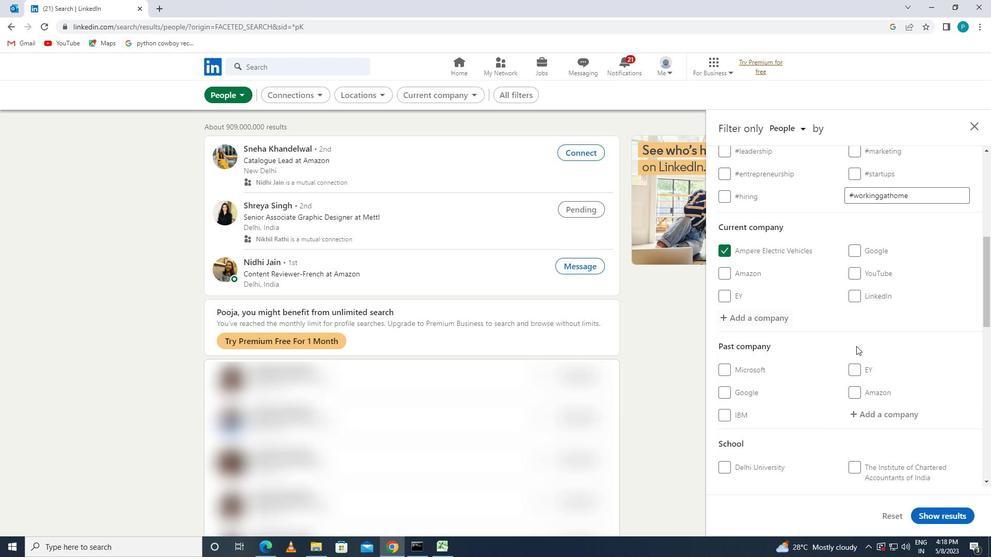 
Action: Mouse moved to (896, 418)
Screenshot: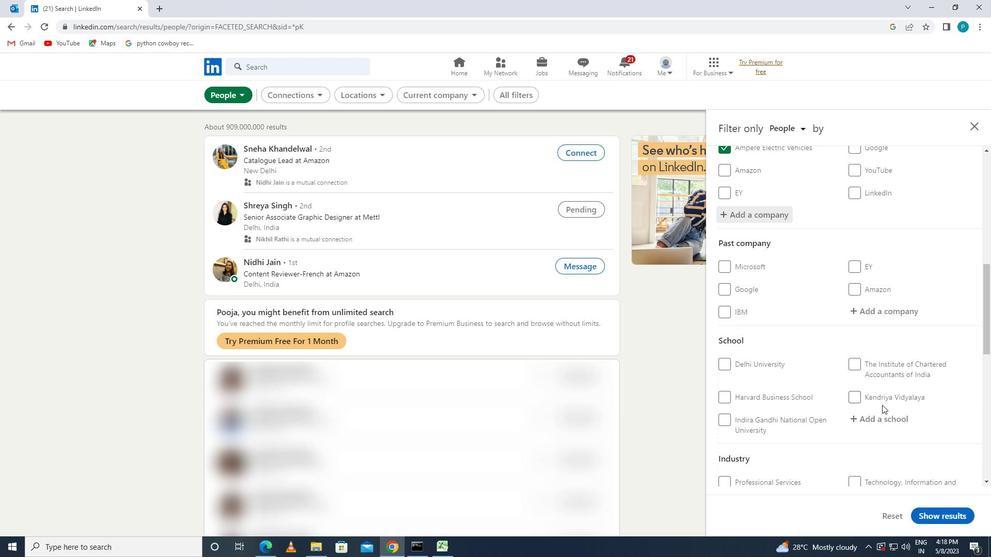 
Action: Mouse pressed left at (896, 418)
Screenshot: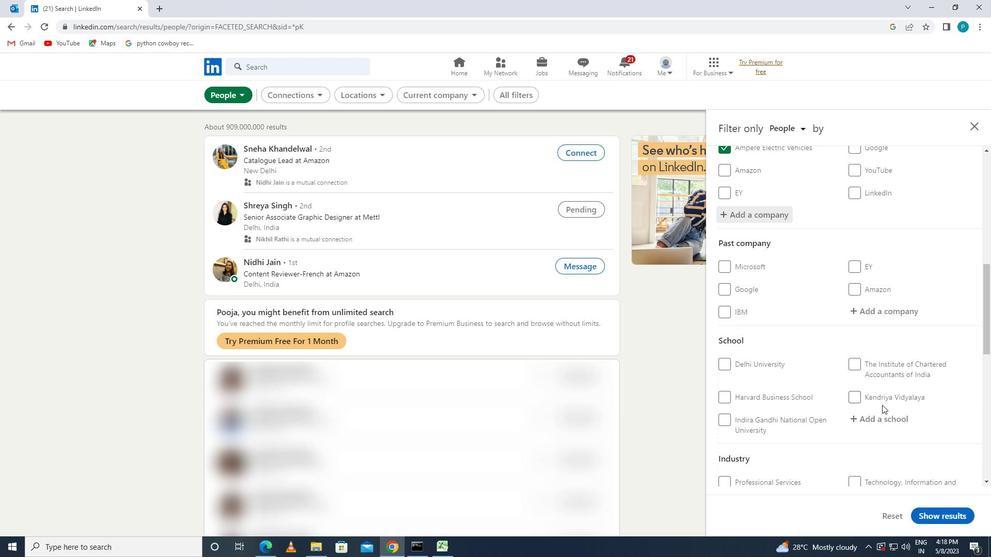 
Action: Key pressed <Key.caps_lock>L<Key.caps_lock>AKSHMI
Screenshot: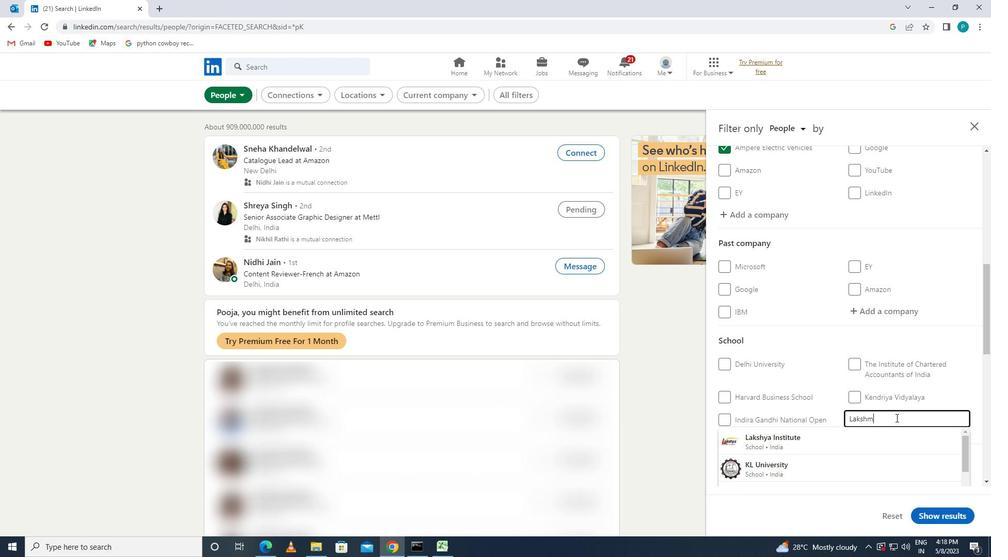 
Action: Mouse moved to (802, 444)
Screenshot: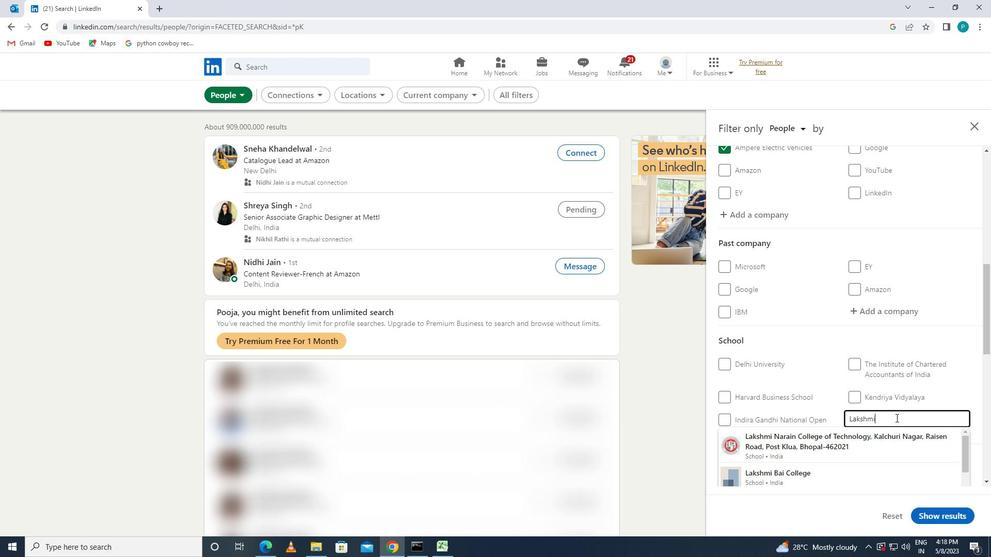 
Action: Mouse pressed left at (802, 444)
Screenshot: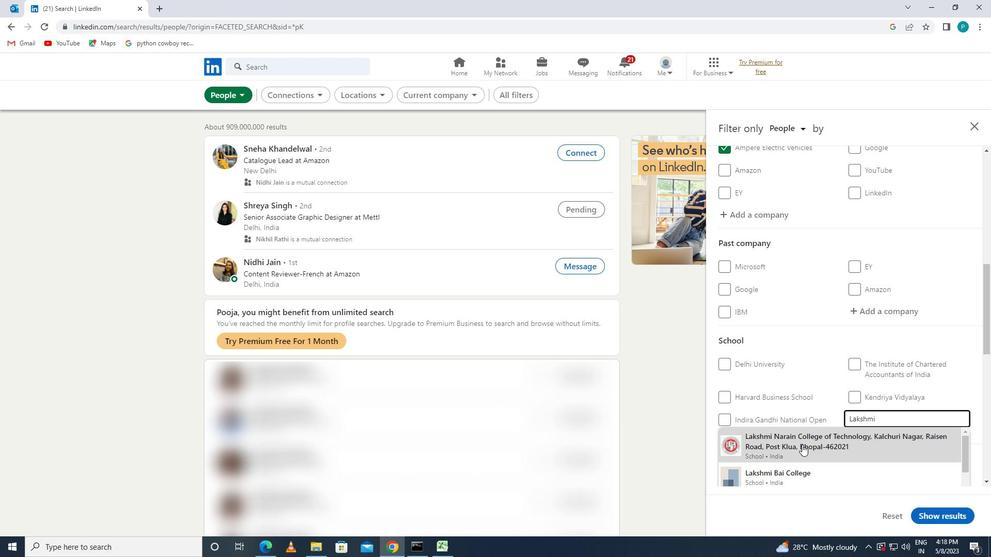 
Action: Mouse moved to (881, 396)
Screenshot: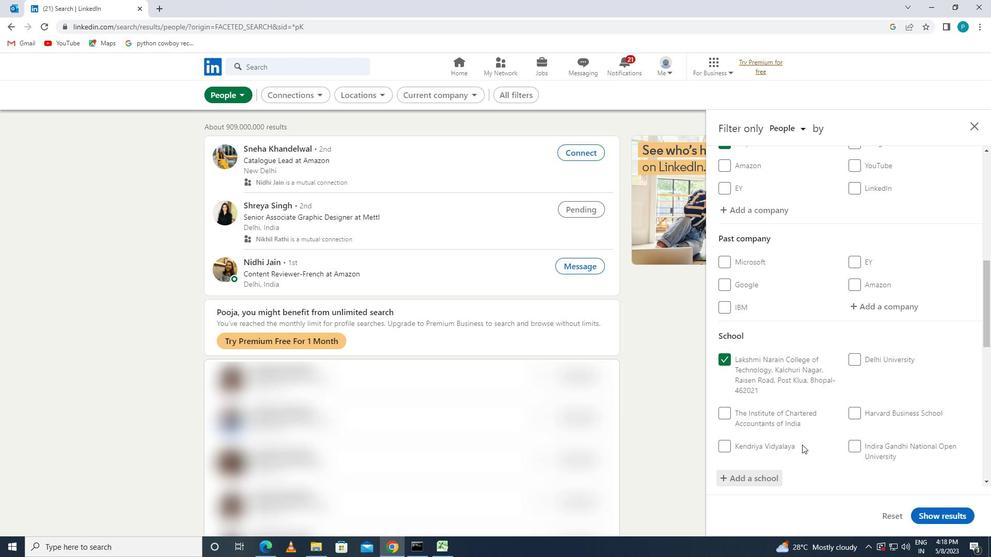 
Action: Mouse scrolled (881, 396) with delta (0, 0)
Screenshot: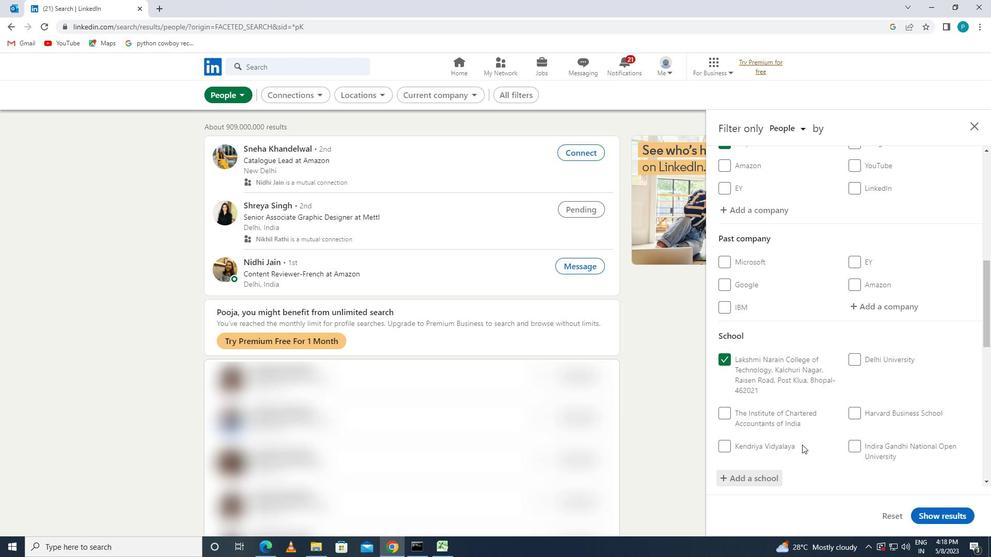 
Action: Mouse moved to (886, 392)
Screenshot: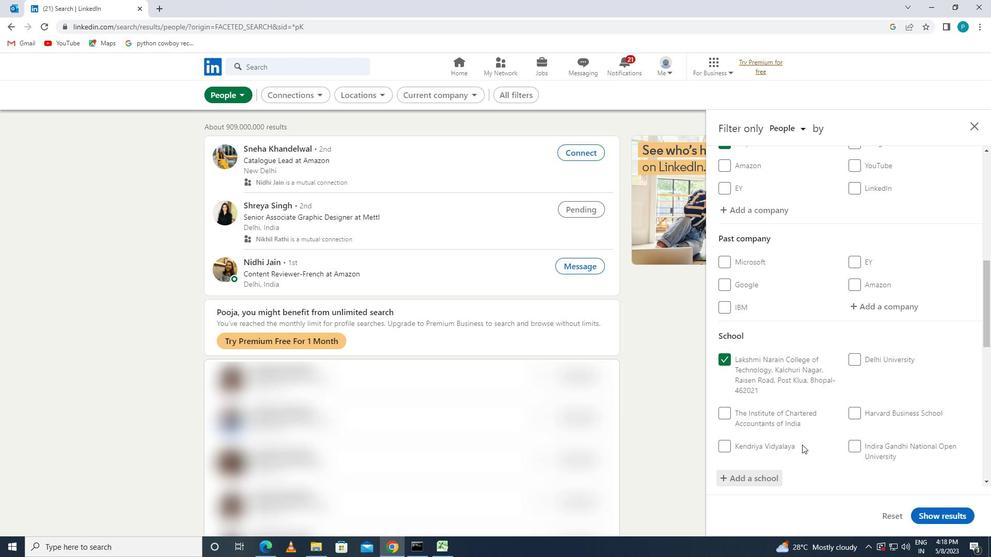 
Action: Mouse scrolled (886, 392) with delta (0, 0)
Screenshot: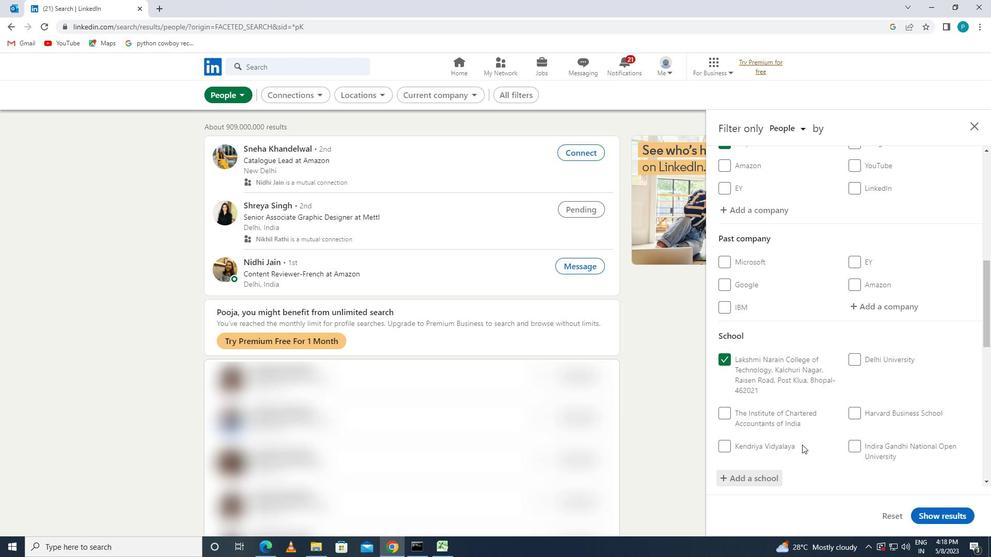 
Action: Mouse scrolled (886, 392) with delta (0, 0)
Screenshot: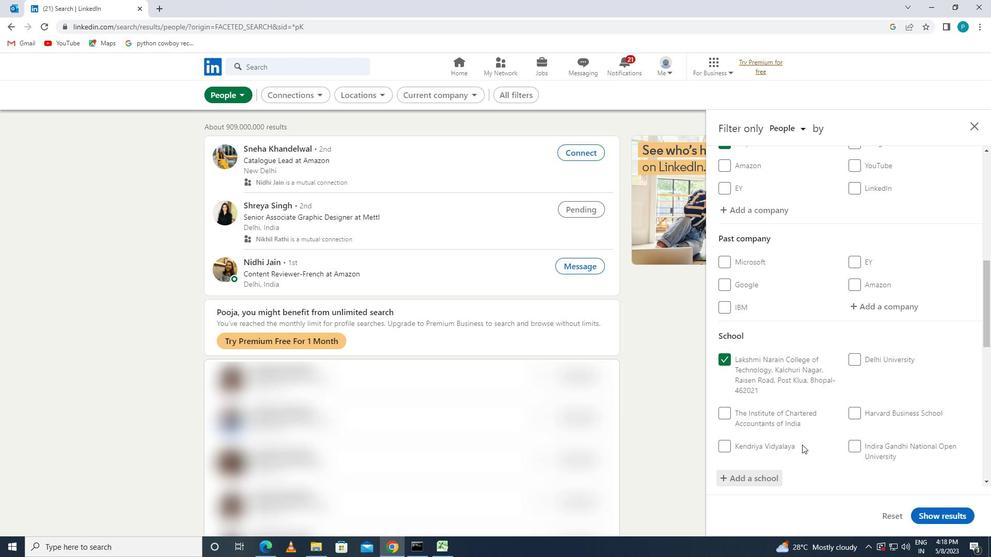
Action: Mouse moved to (886, 392)
Screenshot: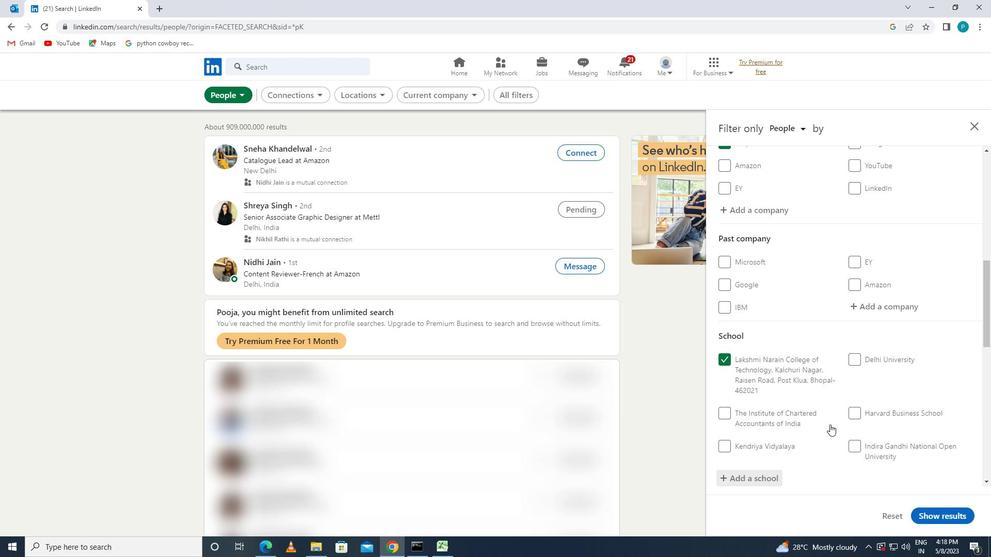 
Action: Mouse scrolled (886, 391) with delta (0, 0)
Screenshot: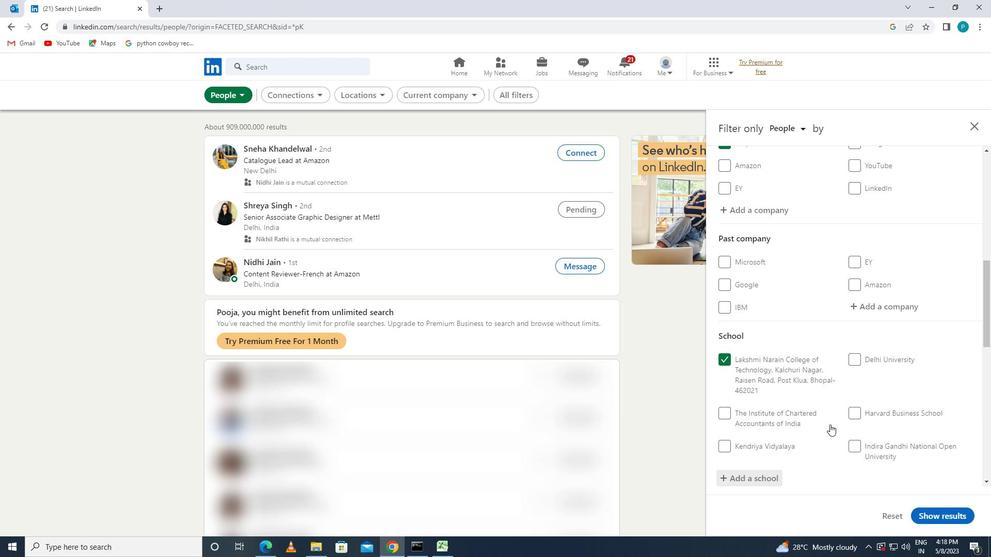 
Action: Mouse moved to (885, 390)
Screenshot: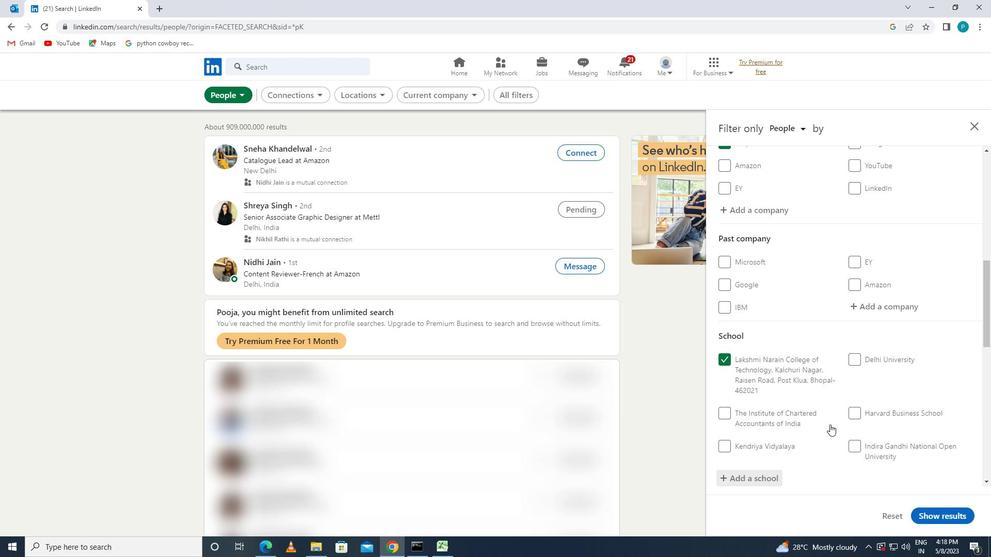 
Action: Mouse scrolled (885, 390) with delta (0, 0)
Screenshot: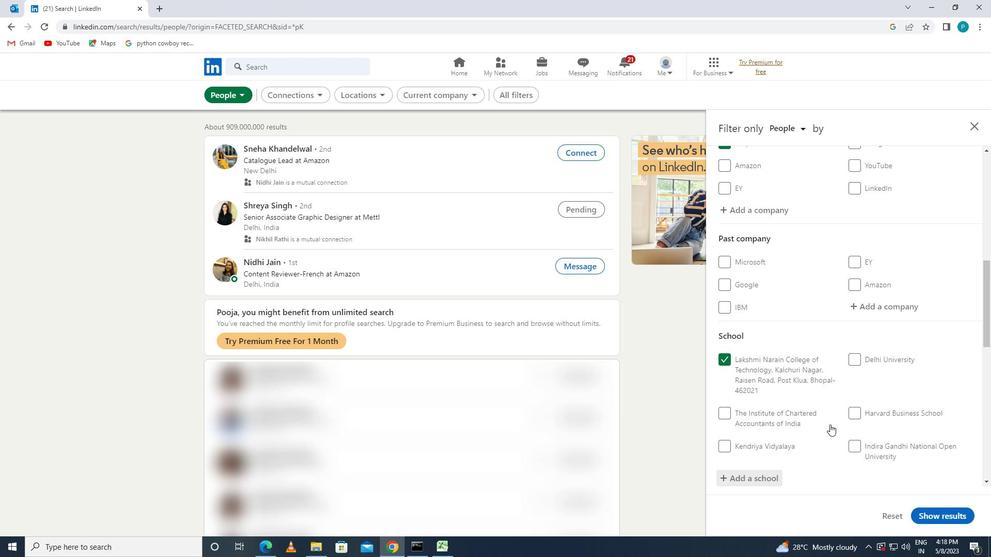 
Action: Mouse moved to (863, 337)
Screenshot: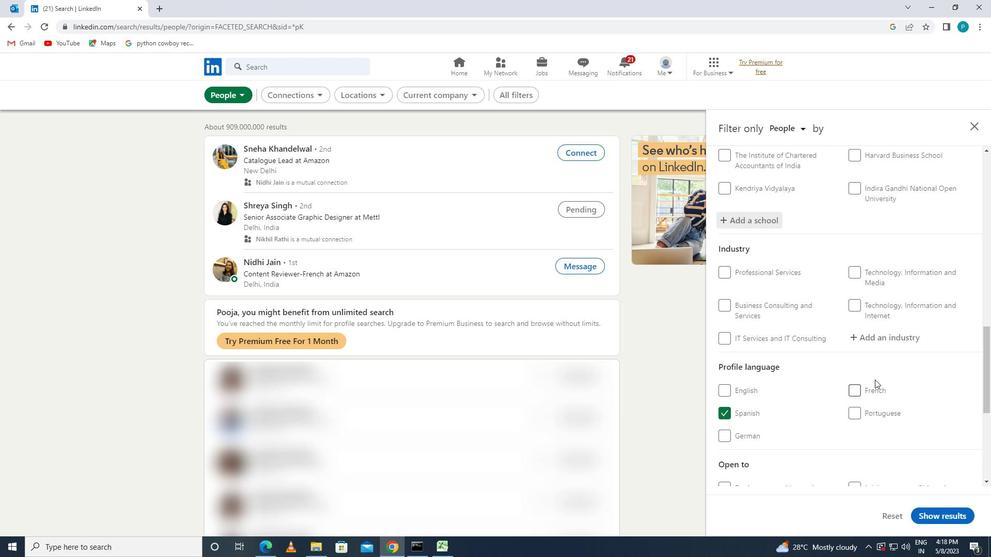 
Action: Mouse pressed left at (863, 337)
Screenshot: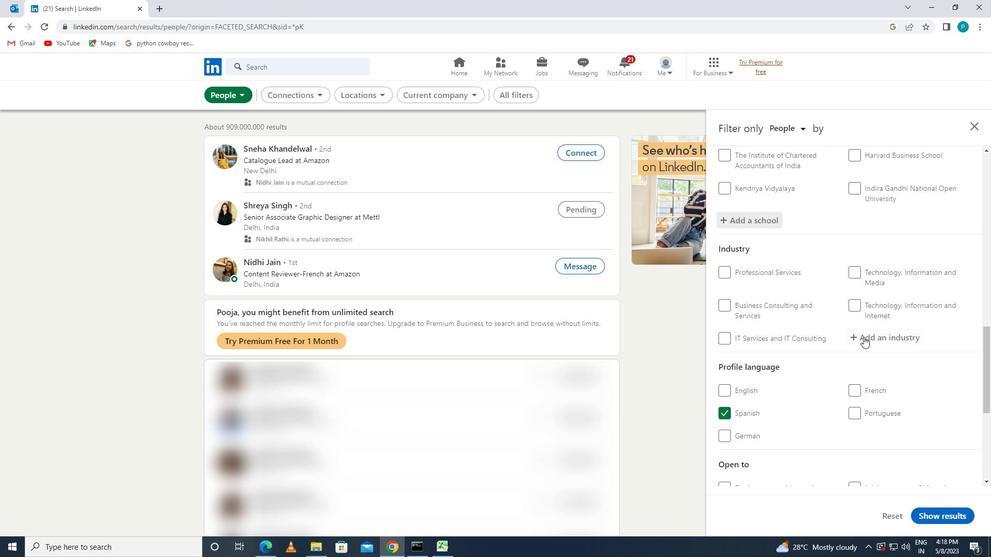 
Action: Key pressed <Key.caps_lock>R<Key.caps_lock>ENE
Screenshot: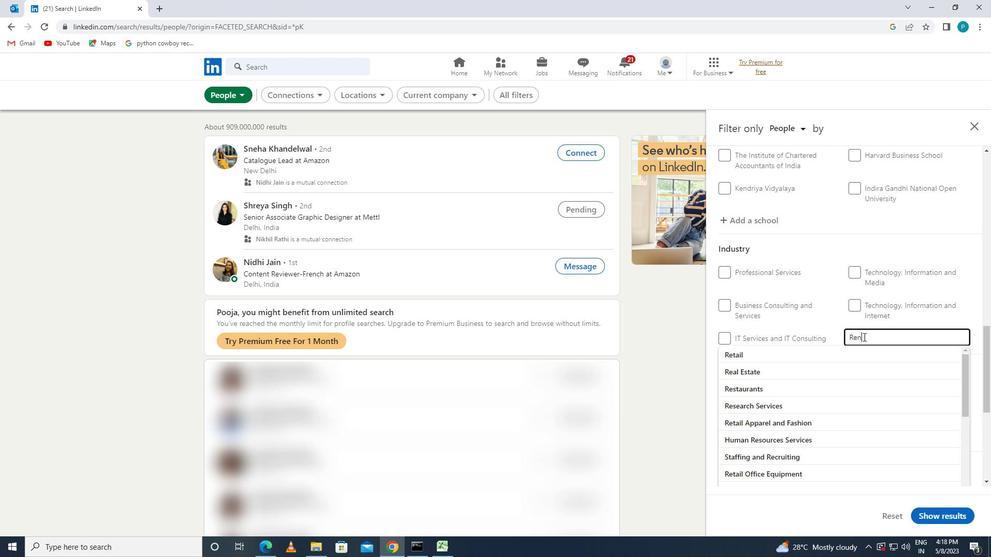 
Action: Mouse moved to (837, 387)
Screenshot: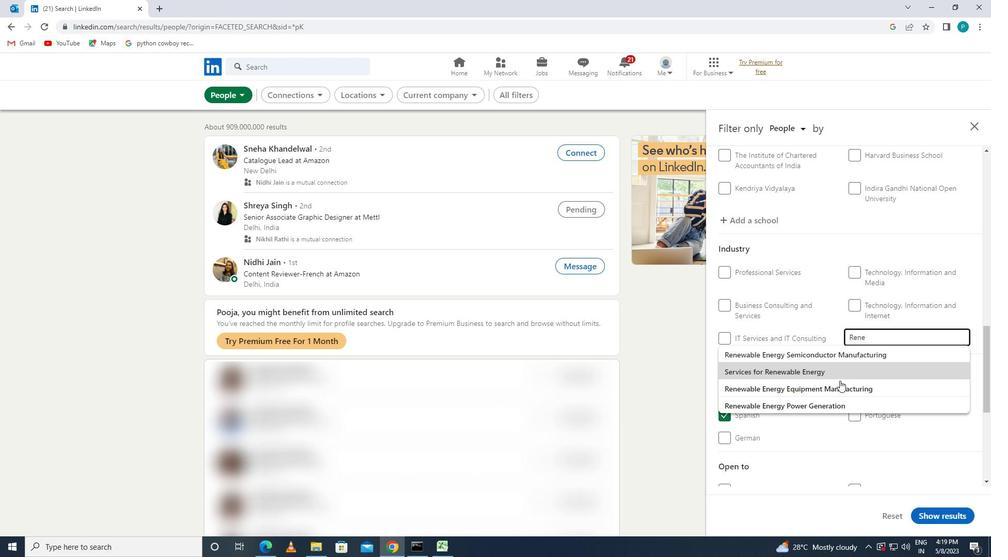 
Action: Mouse pressed left at (837, 387)
Screenshot: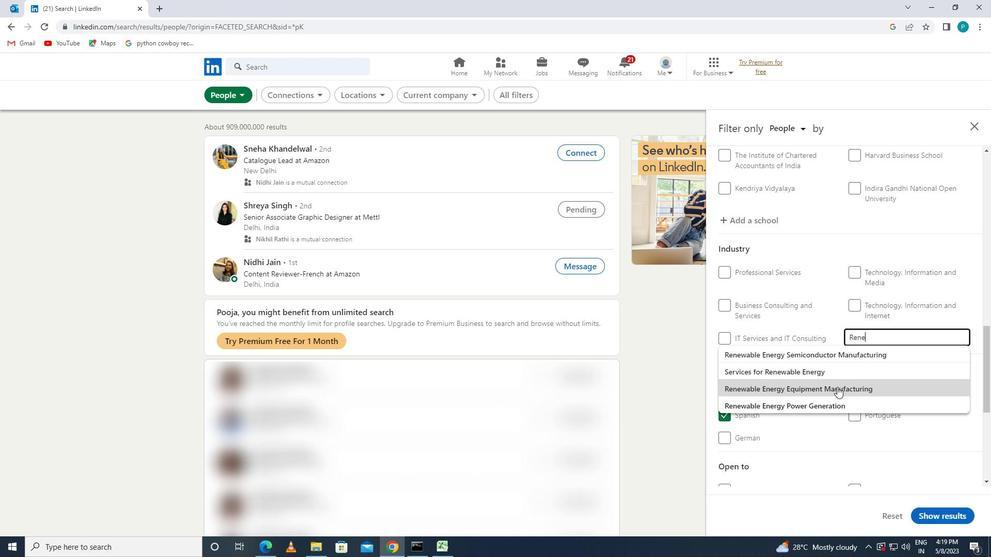 
Action: Mouse moved to (840, 390)
Screenshot: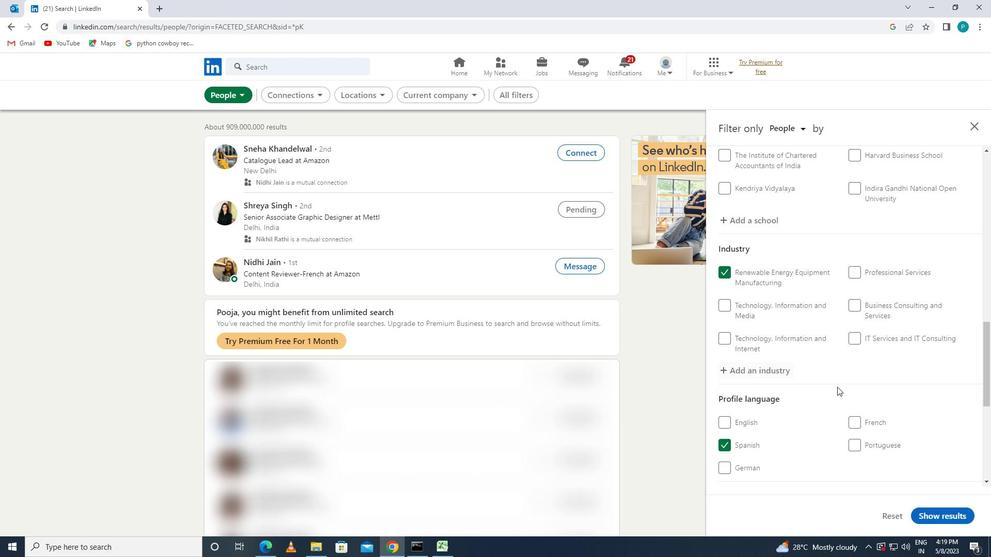
Action: Mouse scrolled (840, 389) with delta (0, 0)
Screenshot: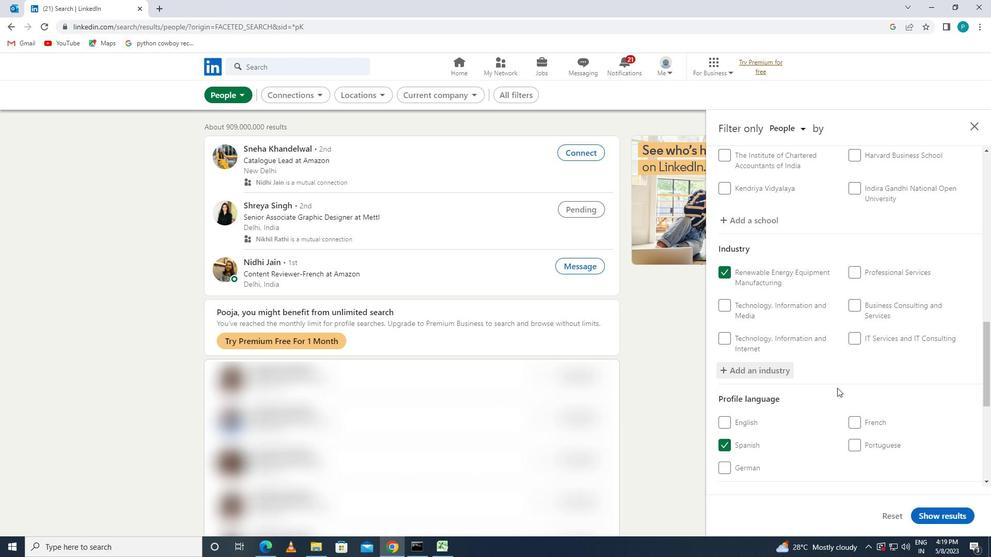 
Action: Mouse scrolled (840, 389) with delta (0, 0)
Screenshot: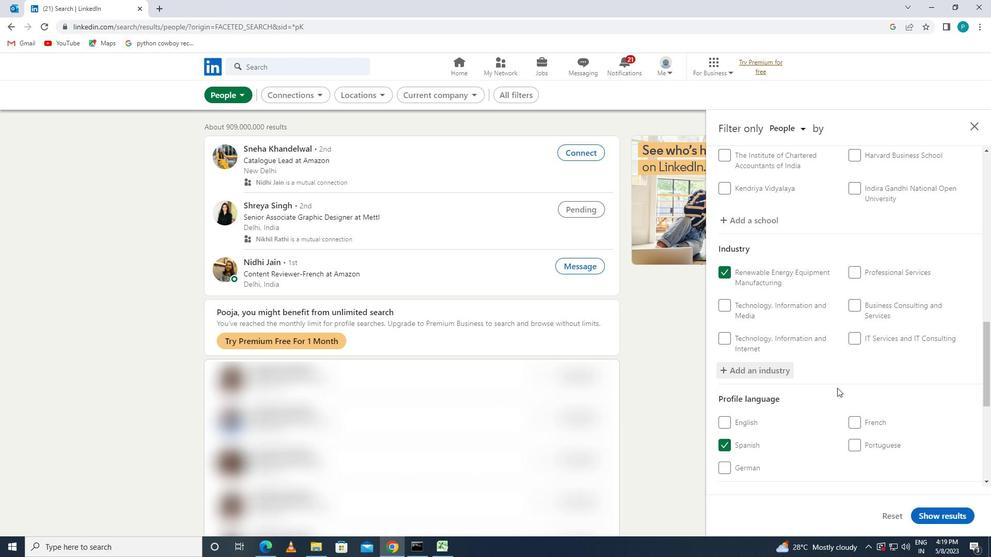 
Action: Mouse moved to (896, 413)
Screenshot: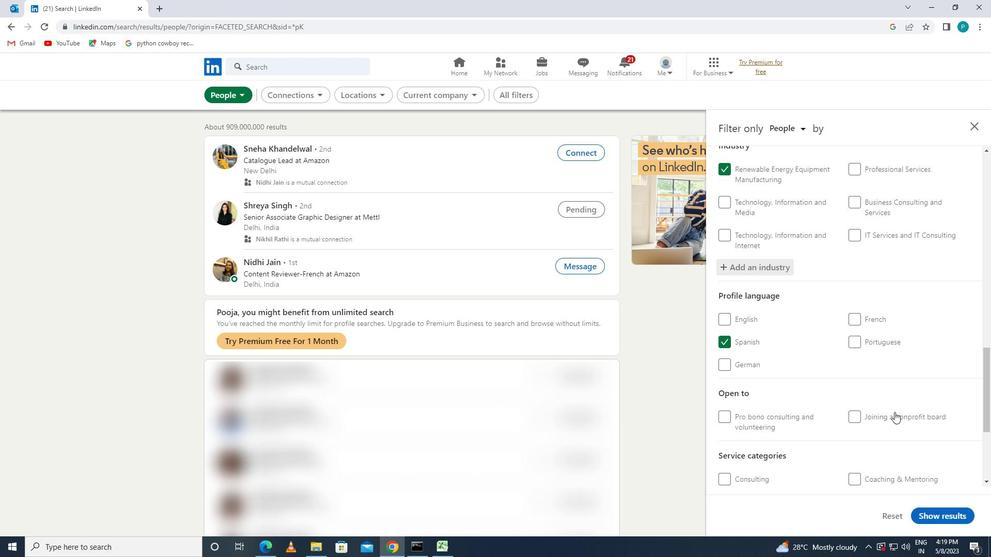 
Action: Mouse scrolled (896, 412) with delta (0, 0)
Screenshot: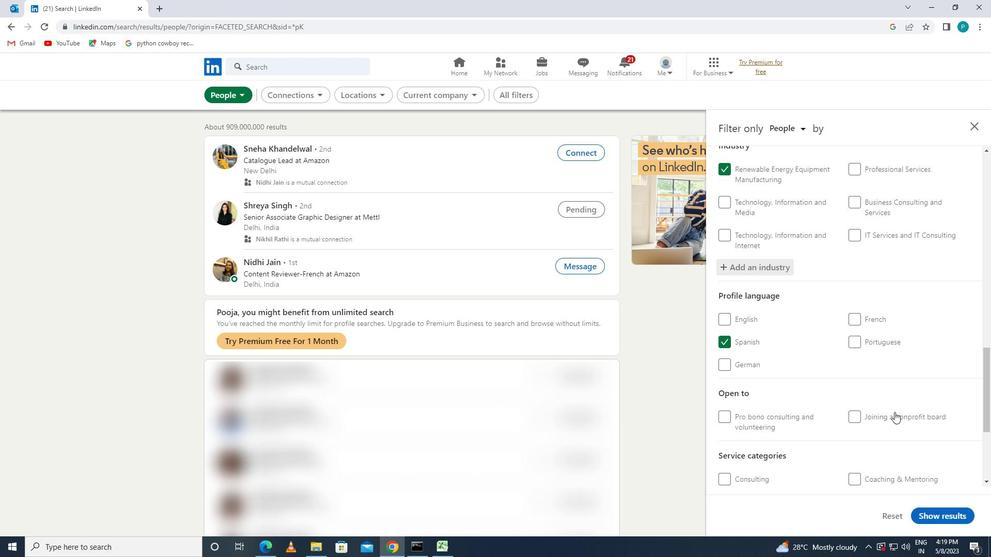 
Action: Mouse moved to (889, 470)
Screenshot: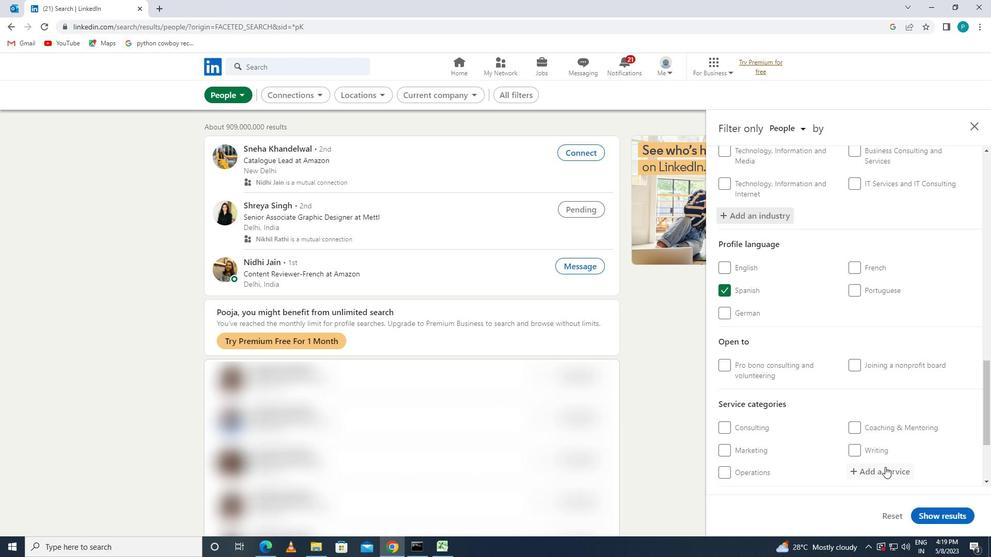 
Action: Mouse pressed left at (889, 470)
Screenshot: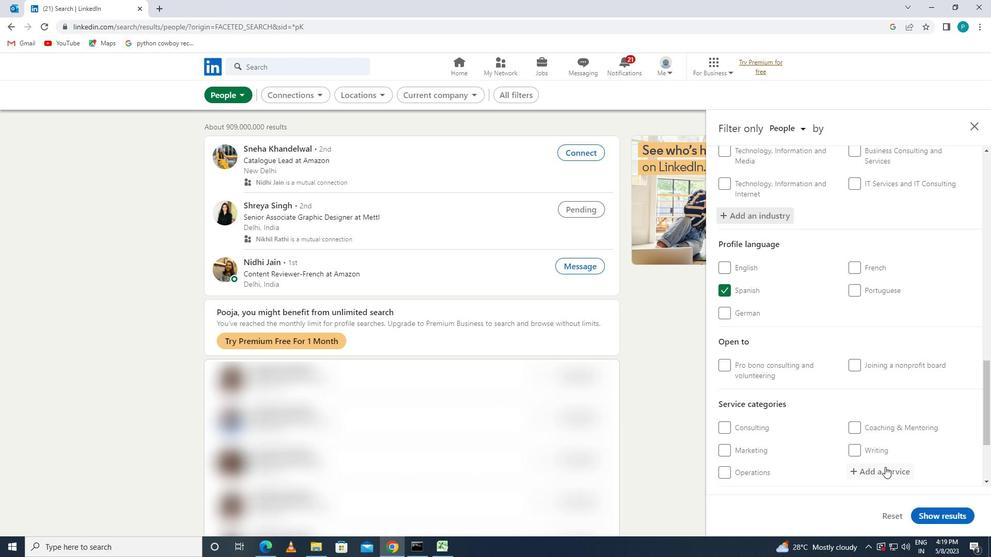 
Action: Key pressed <Key.caps_lock>T<Key.caps_lock>YPING
Screenshot: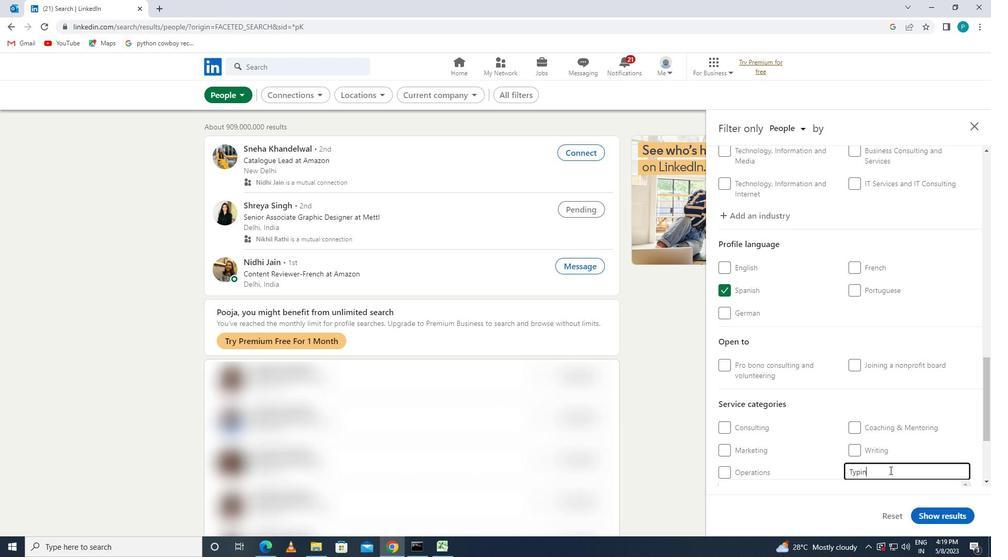 
Action: Mouse moved to (885, 436)
Screenshot: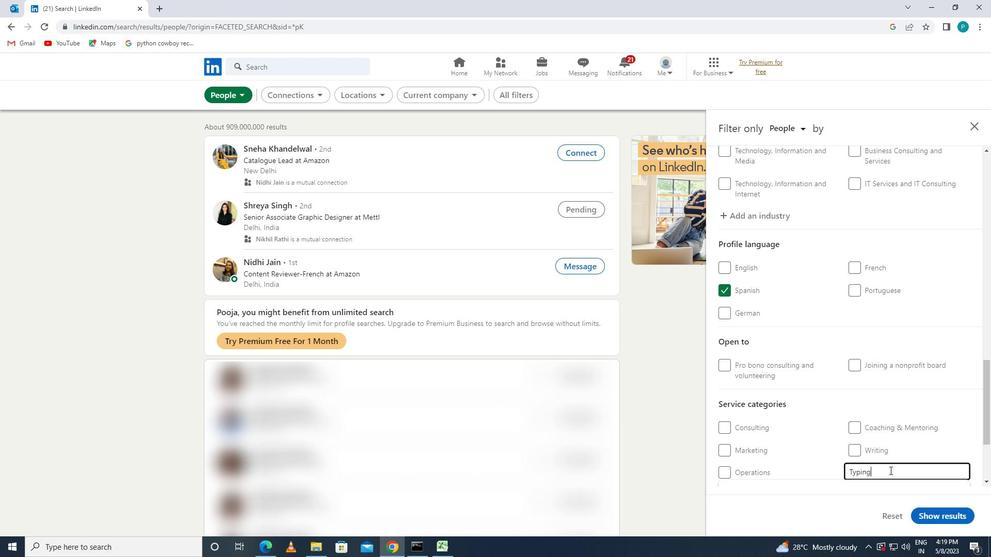 
Action: Mouse scrolled (885, 436) with delta (0, 0)
Screenshot: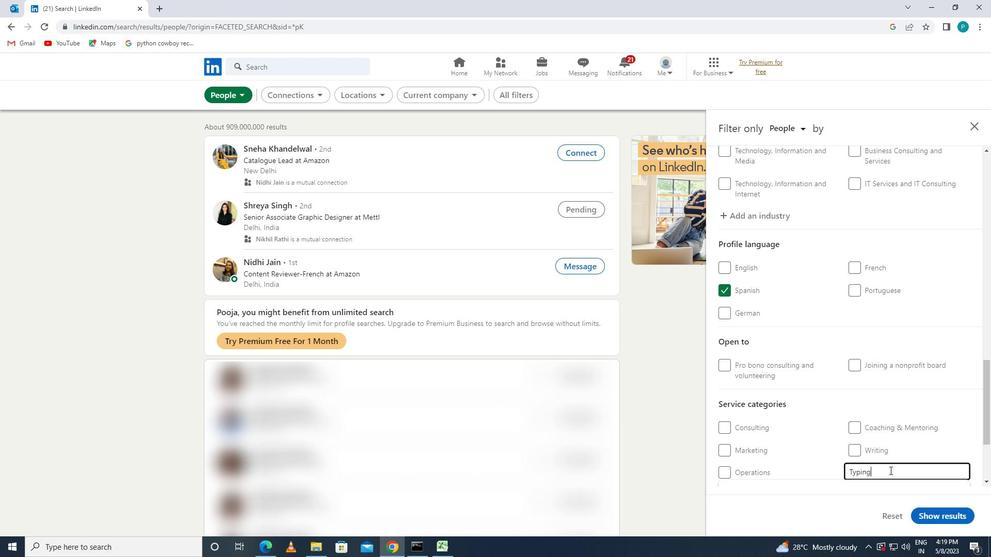 
Action: Mouse scrolled (885, 436) with delta (0, 0)
Screenshot: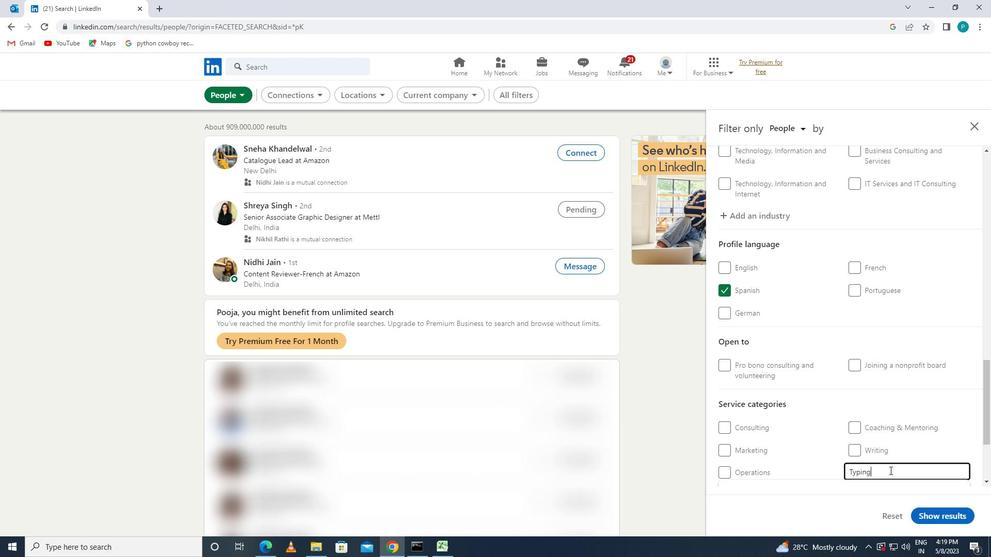 
Action: Mouse scrolled (885, 436) with delta (0, 0)
Screenshot: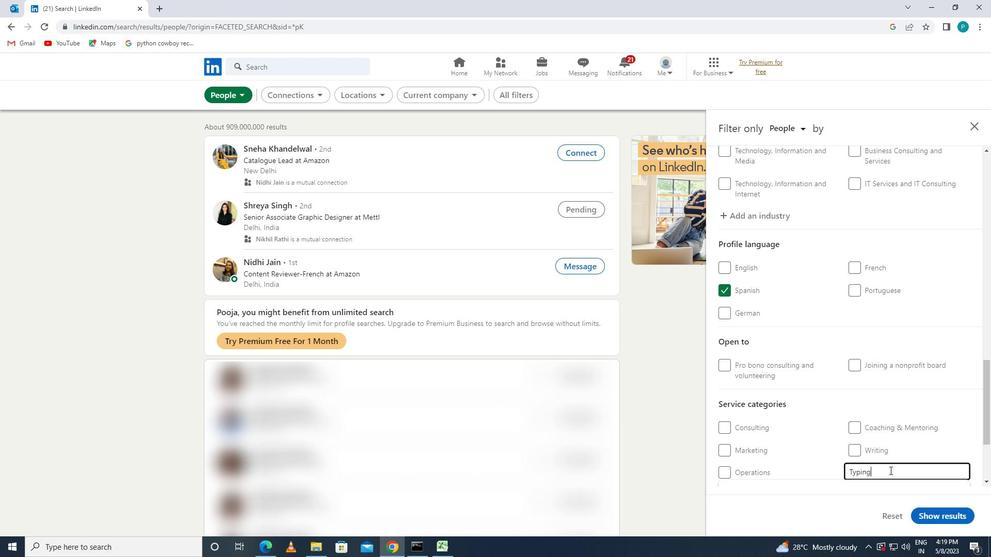 
Action: Mouse moved to (883, 435)
Screenshot: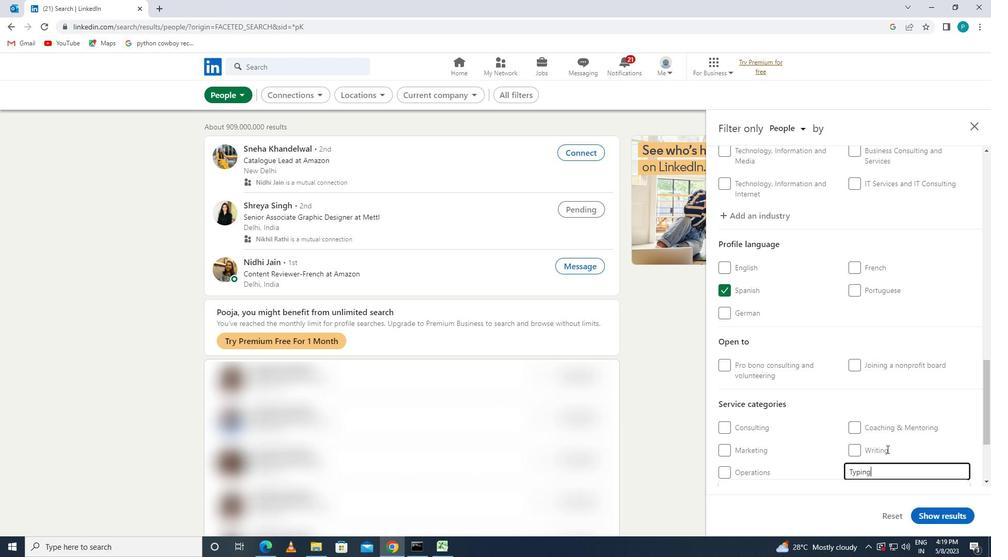 
Action: Mouse scrolled (883, 435) with delta (0, 0)
Screenshot: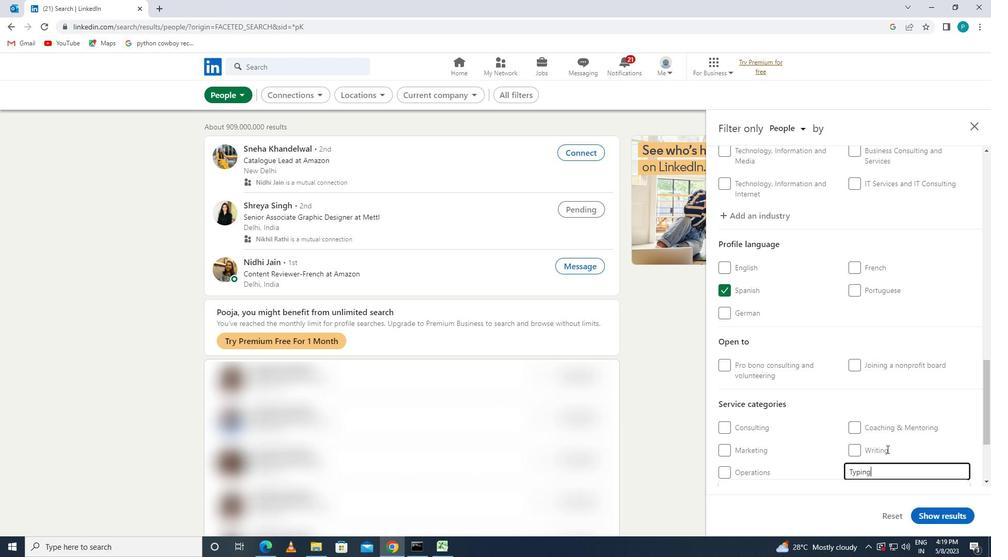 
Action: Mouse moved to (773, 420)
Screenshot: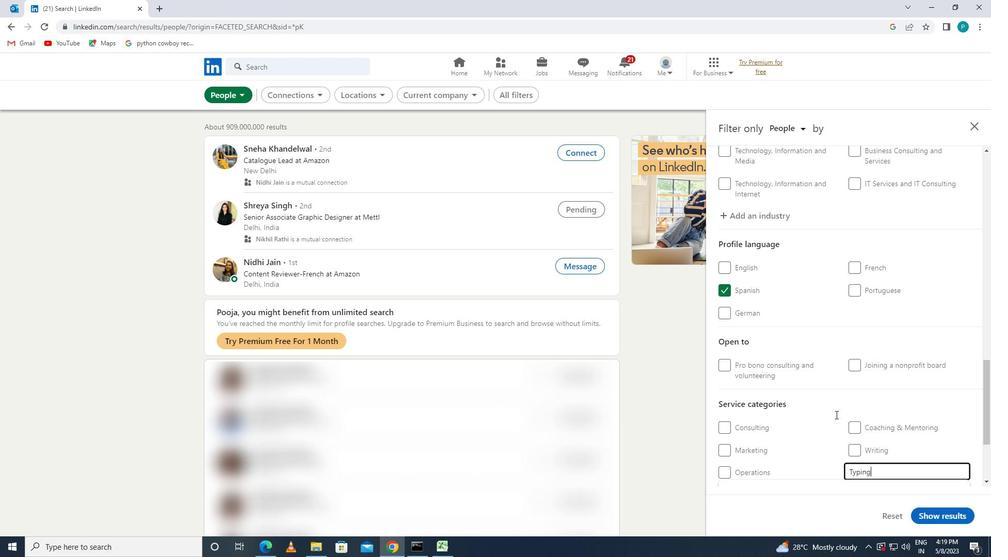 
Action: Mouse scrolled (773, 420) with delta (0, 0)
Screenshot: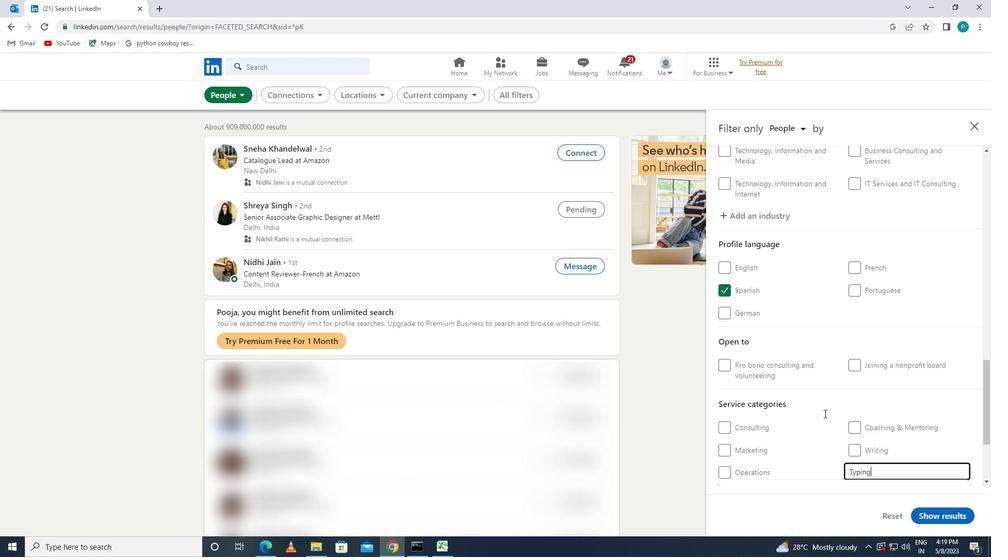 
Action: Mouse moved to (762, 358)
Screenshot: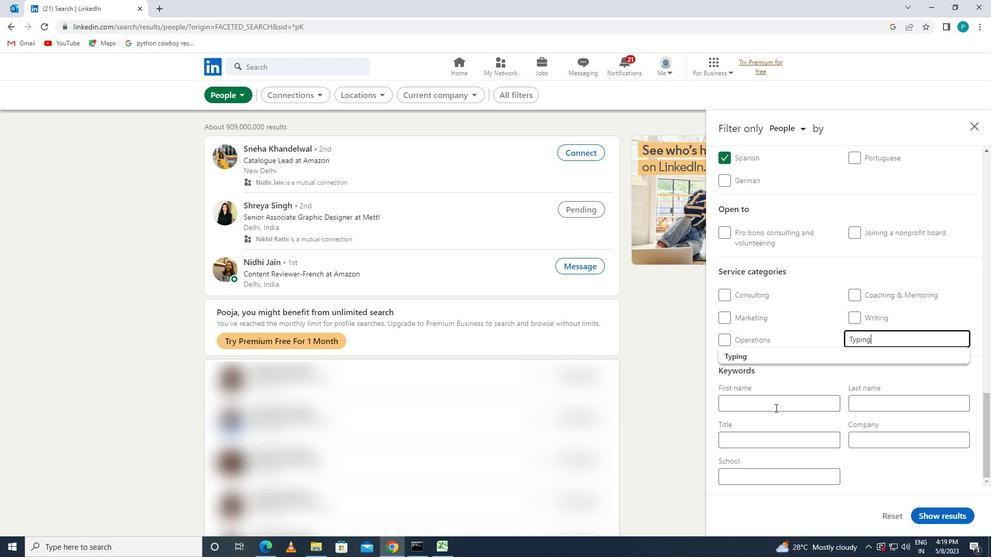 
Action: Mouse pressed left at (762, 358)
Screenshot: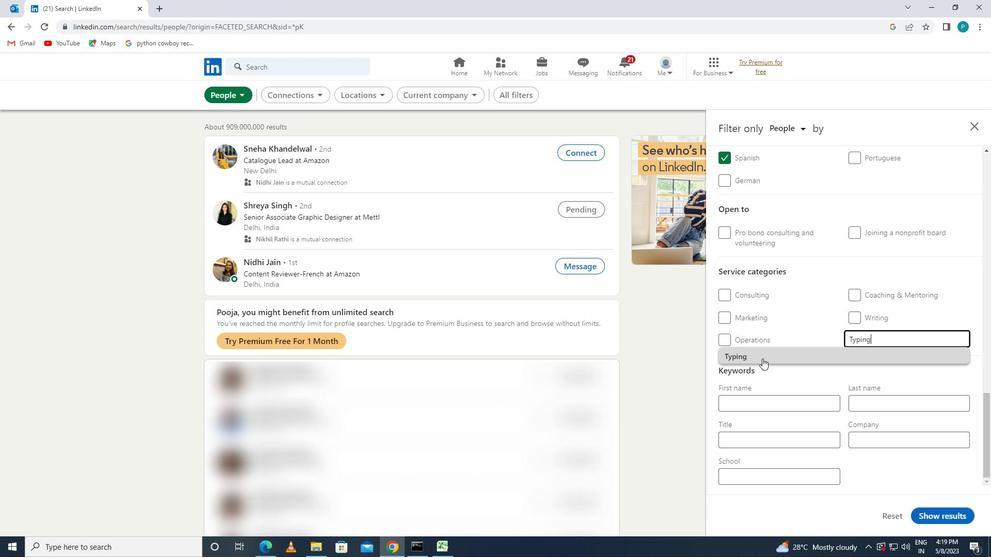 
Action: Mouse moved to (764, 460)
Screenshot: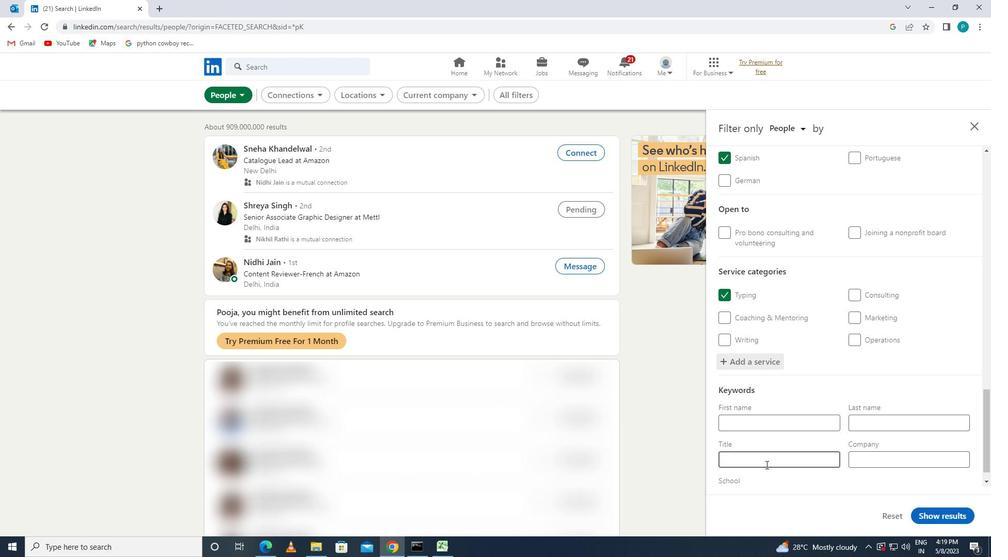 
Action: Mouse pressed left at (764, 460)
Screenshot: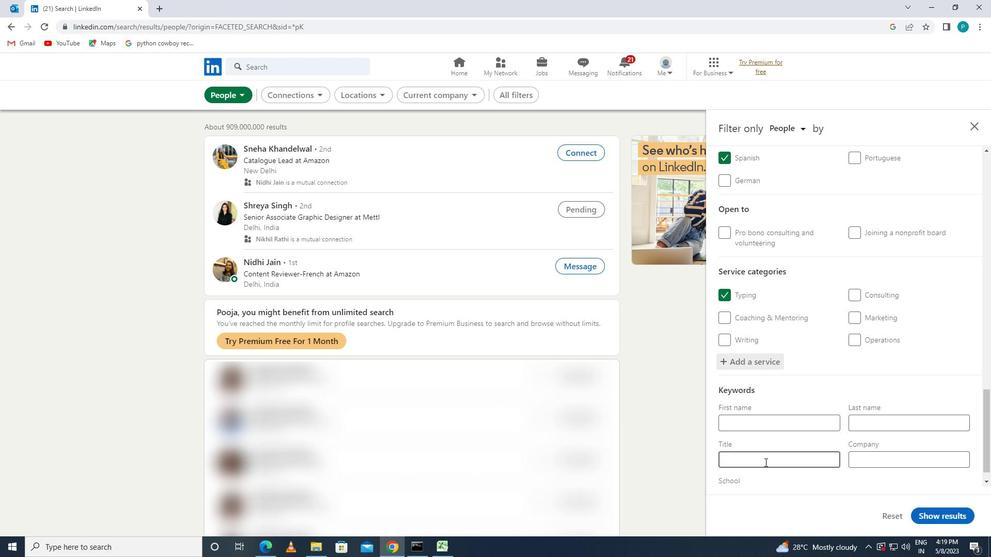 
Action: Key pressed <Key.caps_lock>R<Key.caps_lock>ESEARCHER
Screenshot: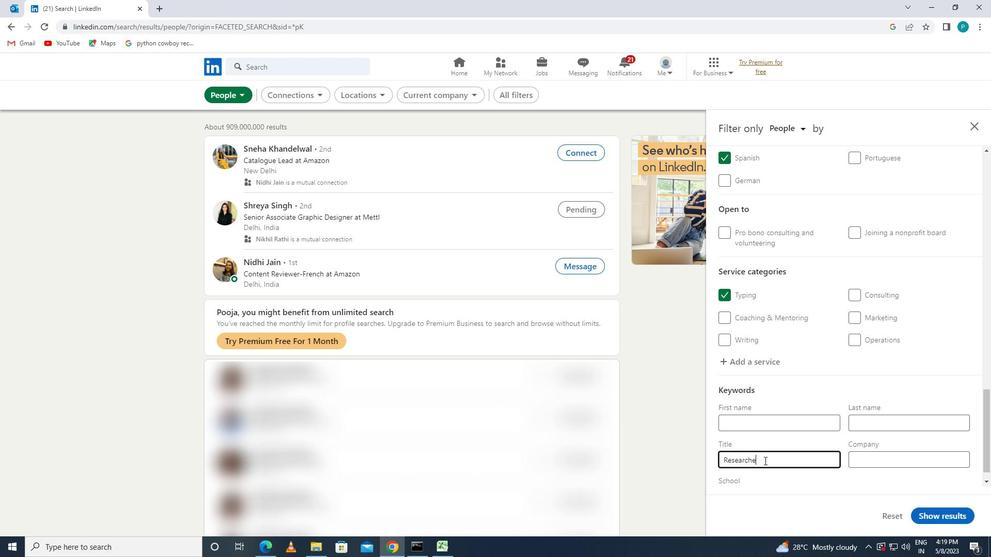 
Action: Mouse moved to (945, 512)
Screenshot: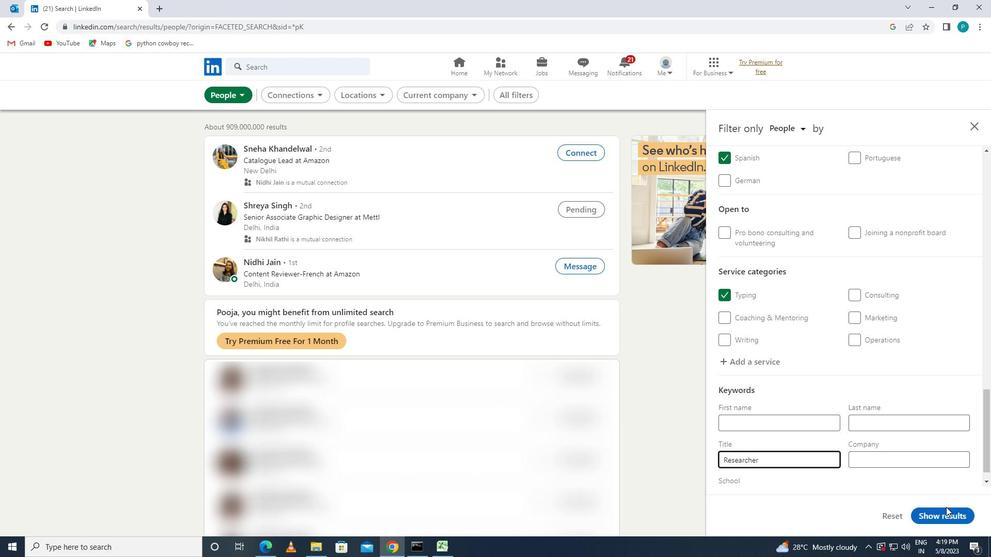 
Action: Mouse pressed left at (945, 512)
Screenshot: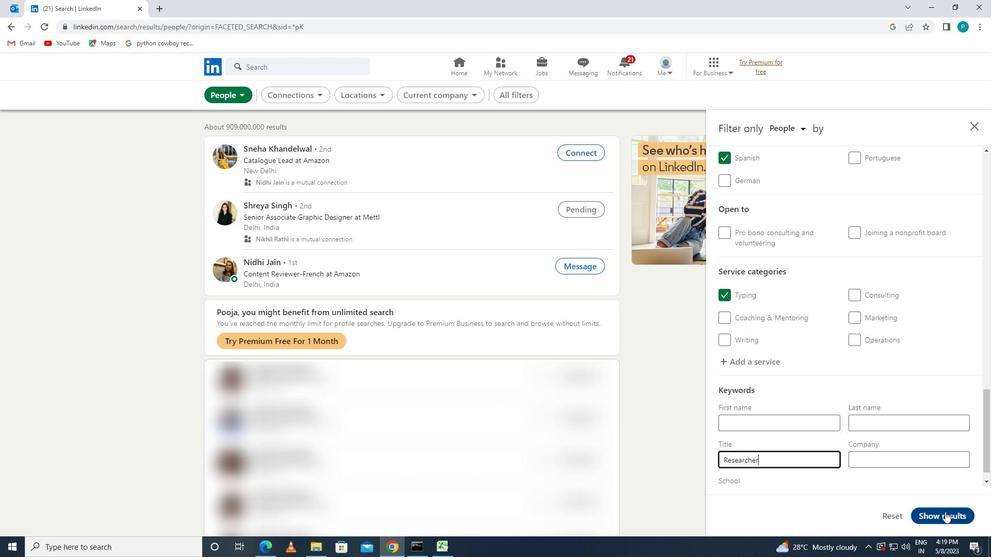 
